 Task: Start in the project AgileCoast the sprint 'Feature Prioritization Sprint', with a duration of 1 week. Start in the project AgileCoast the sprint 'Feature Prioritization Sprint', with a duration of 3 weeks. Start in the project AgileCoast the sprint 'Feature Prioritization Sprint', with a duration of 2 weeks
Action: Mouse moved to (202, 59)
Screenshot: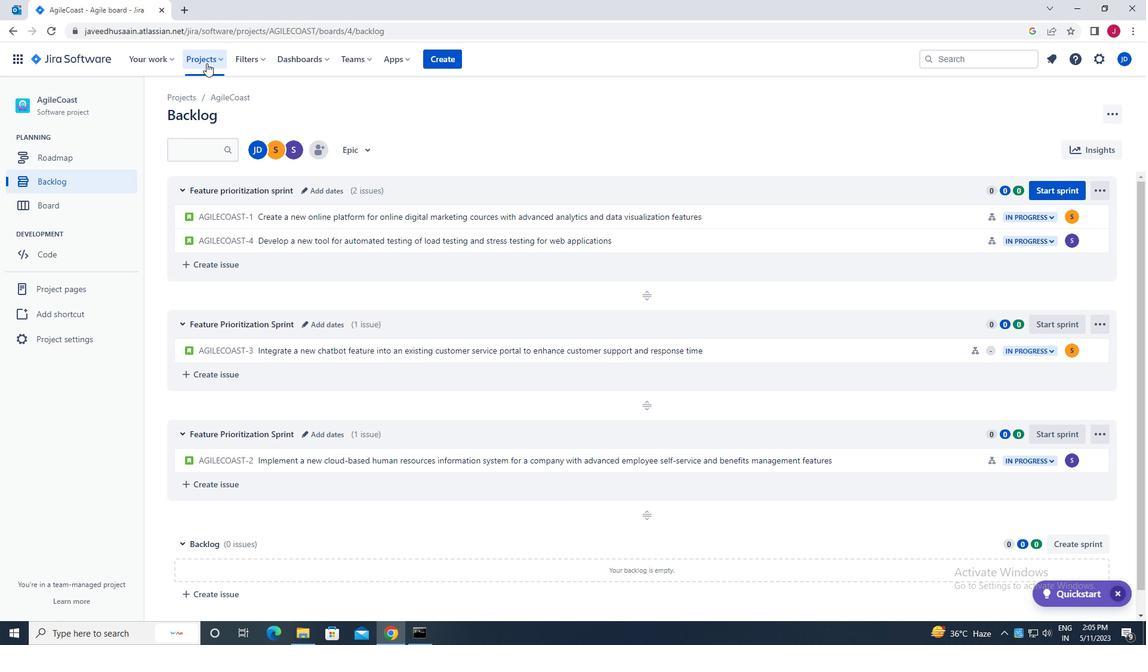
Action: Mouse pressed left at (202, 59)
Screenshot: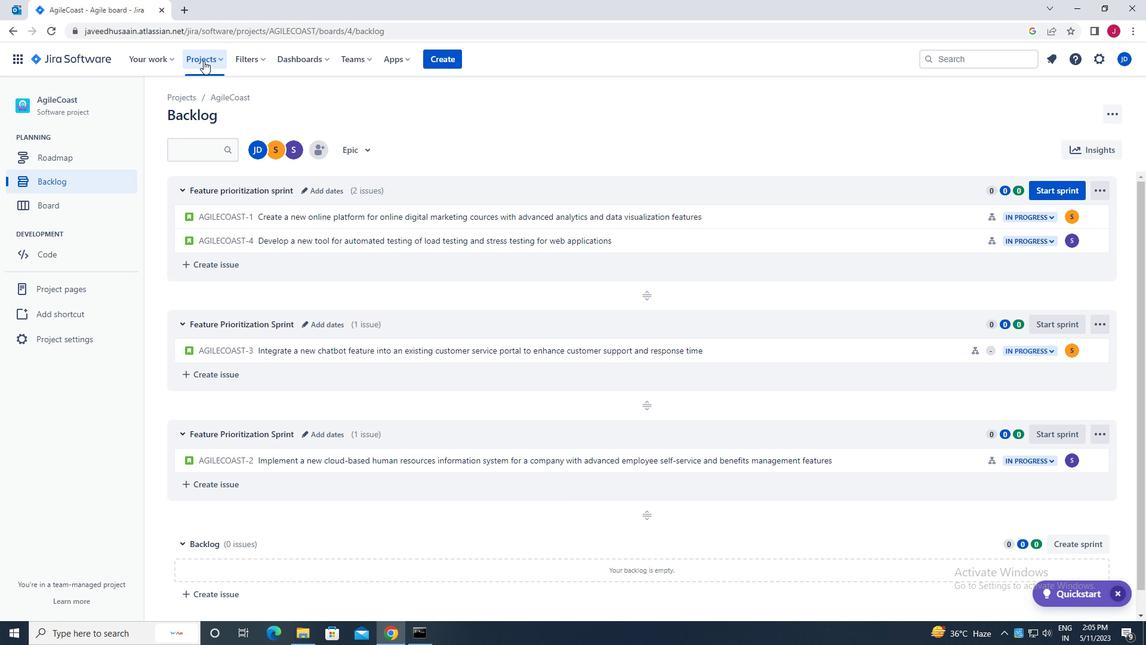 
Action: Mouse moved to (228, 108)
Screenshot: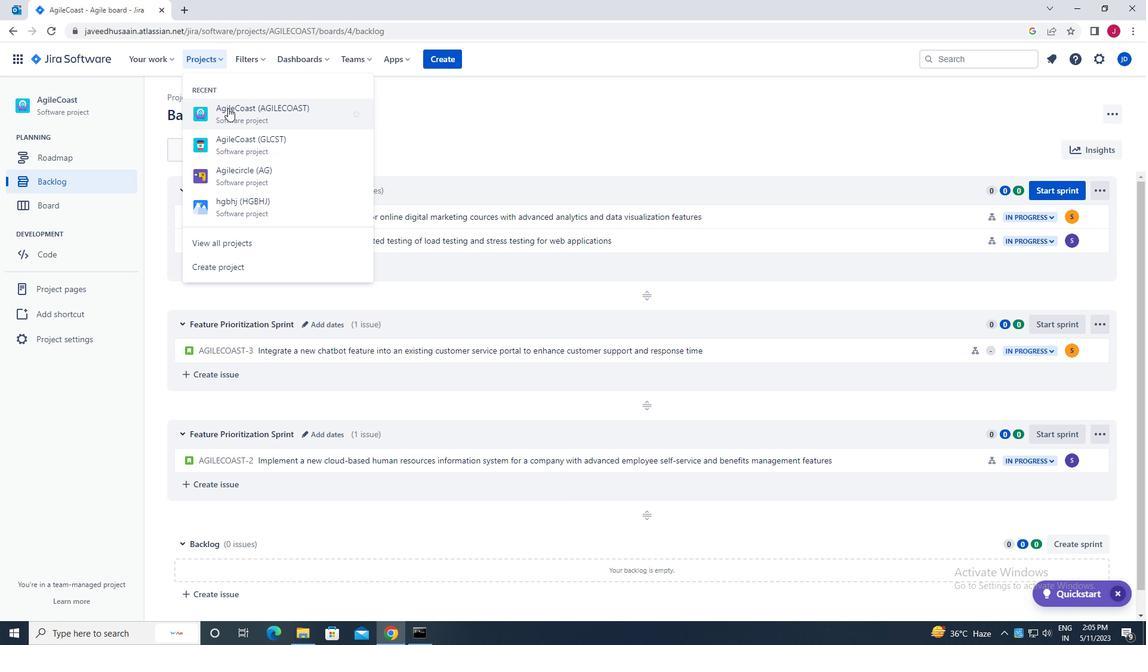 
Action: Mouse pressed left at (228, 108)
Screenshot: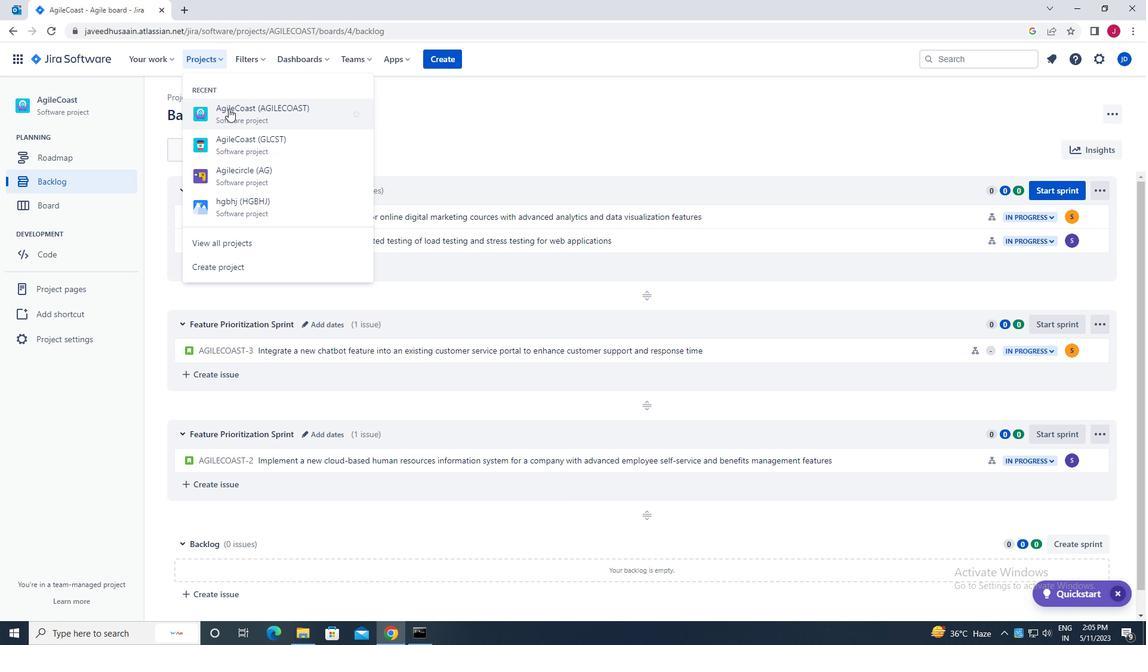 
Action: Mouse moved to (80, 183)
Screenshot: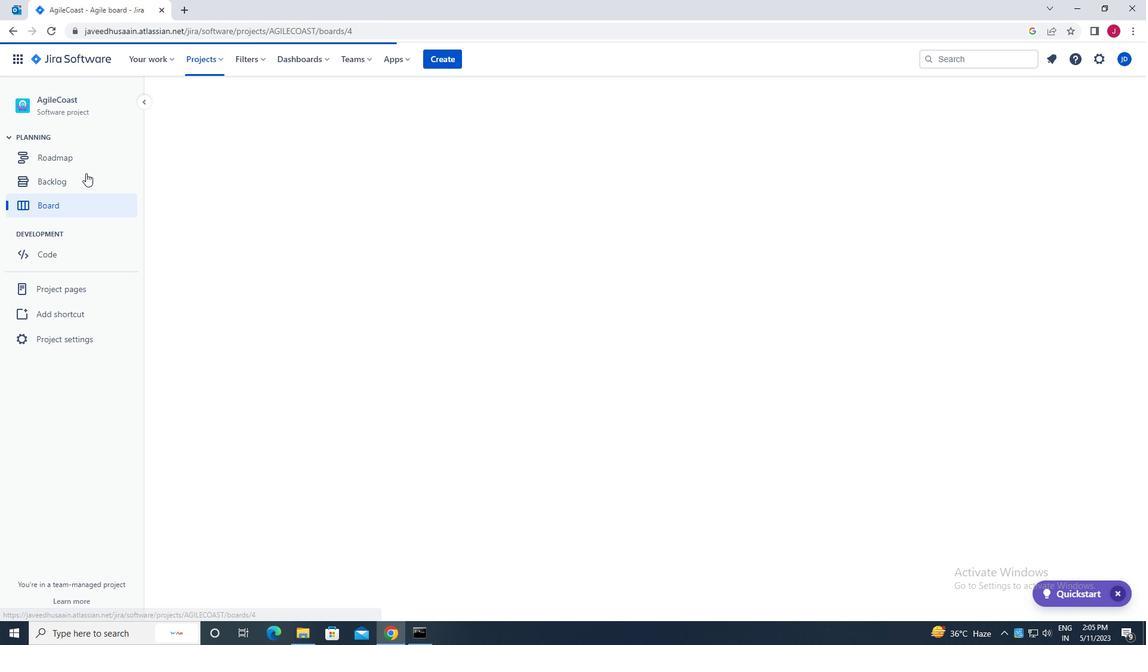 
Action: Mouse pressed left at (80, 183)
Screenshot: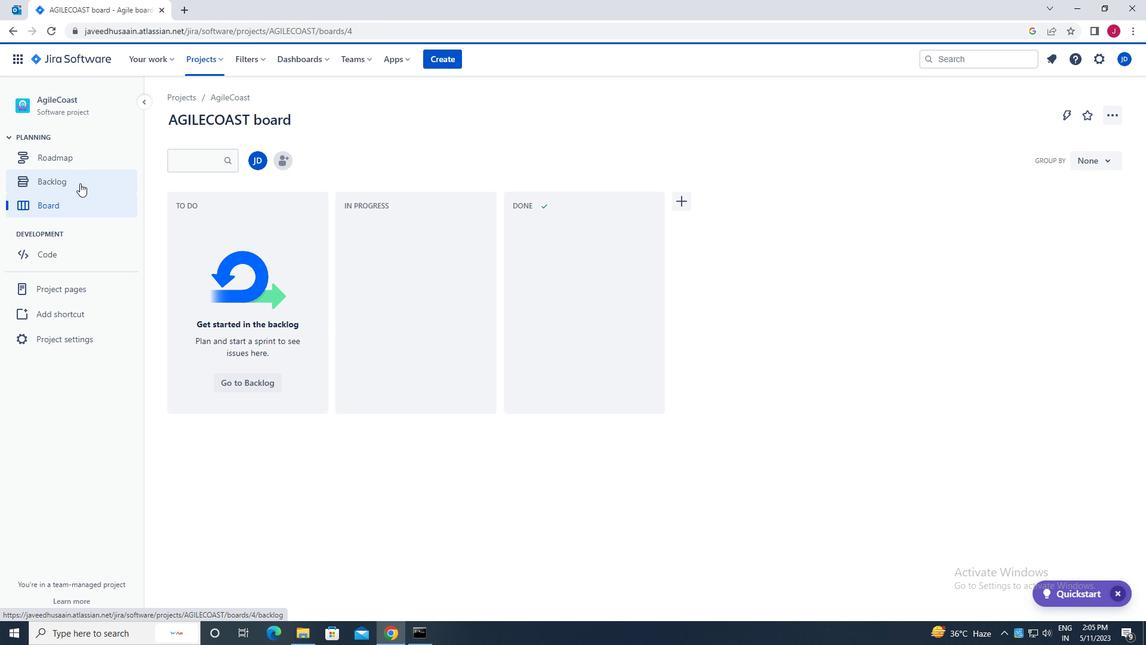 
Action: Mouse moved to (1101, 192)
Screenshot: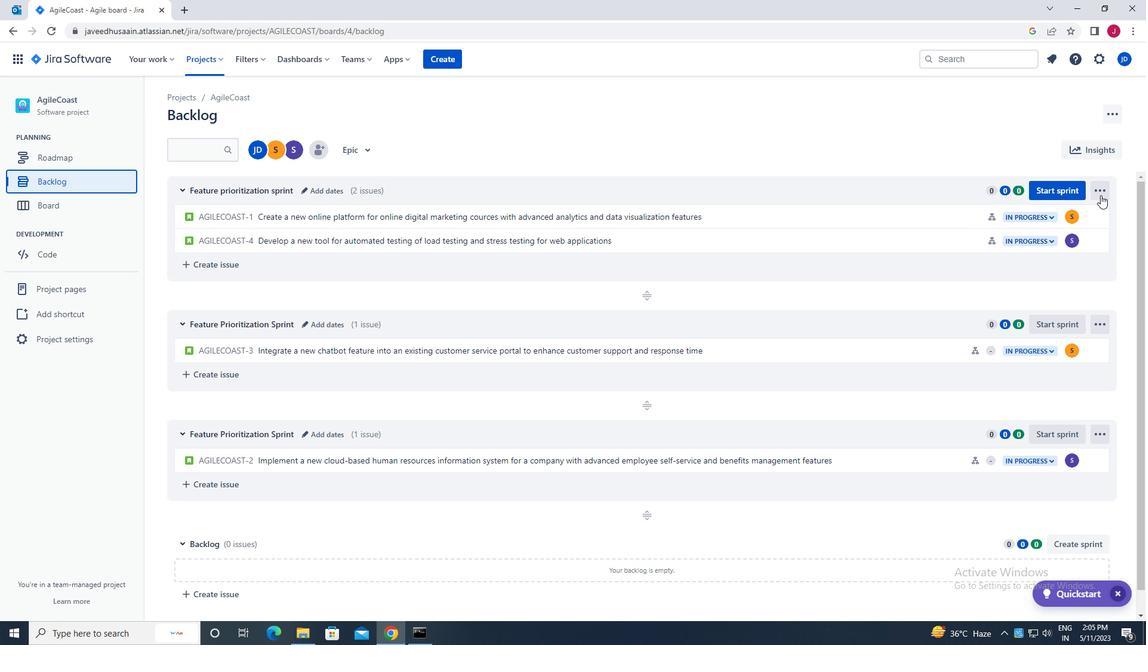 
Action: Mouse pressed left at (1101, 192)
Screenshot: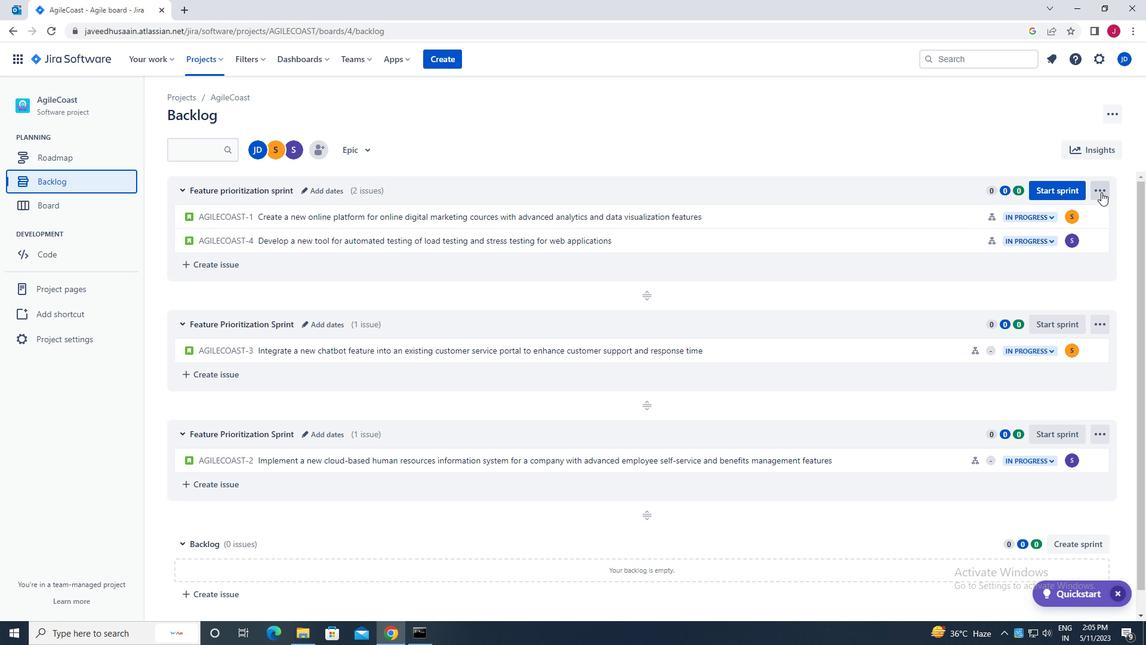 
Action: Mouse moved to (1057, 238)
Screenshot: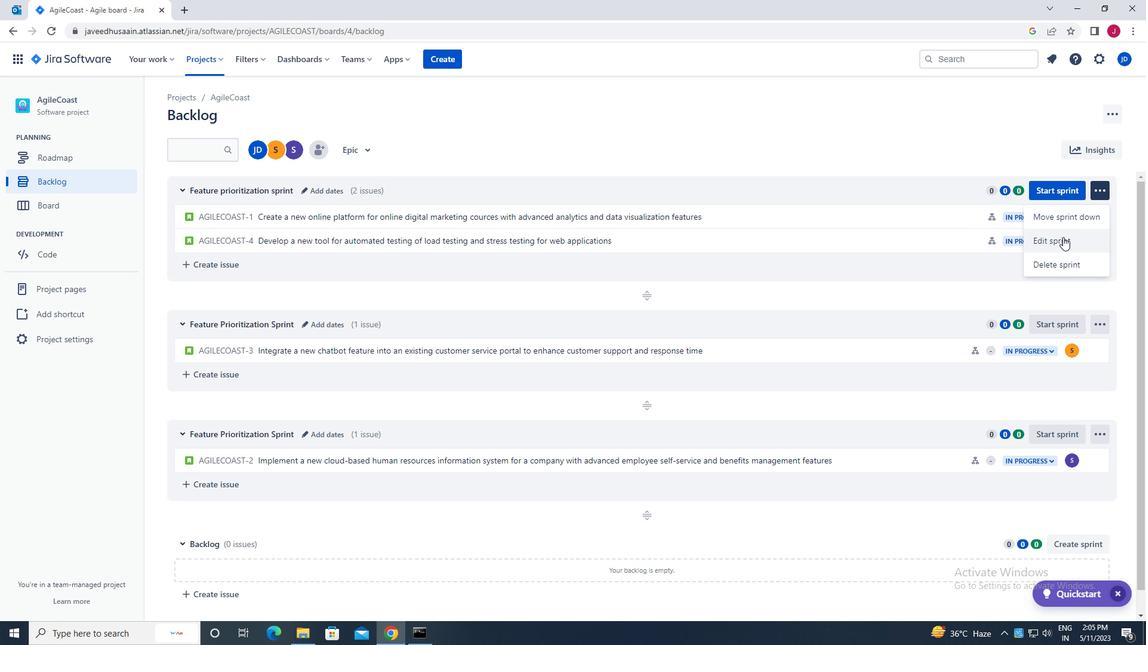 
Action: Mouse pressed left at (1057, 238)
Screenshot: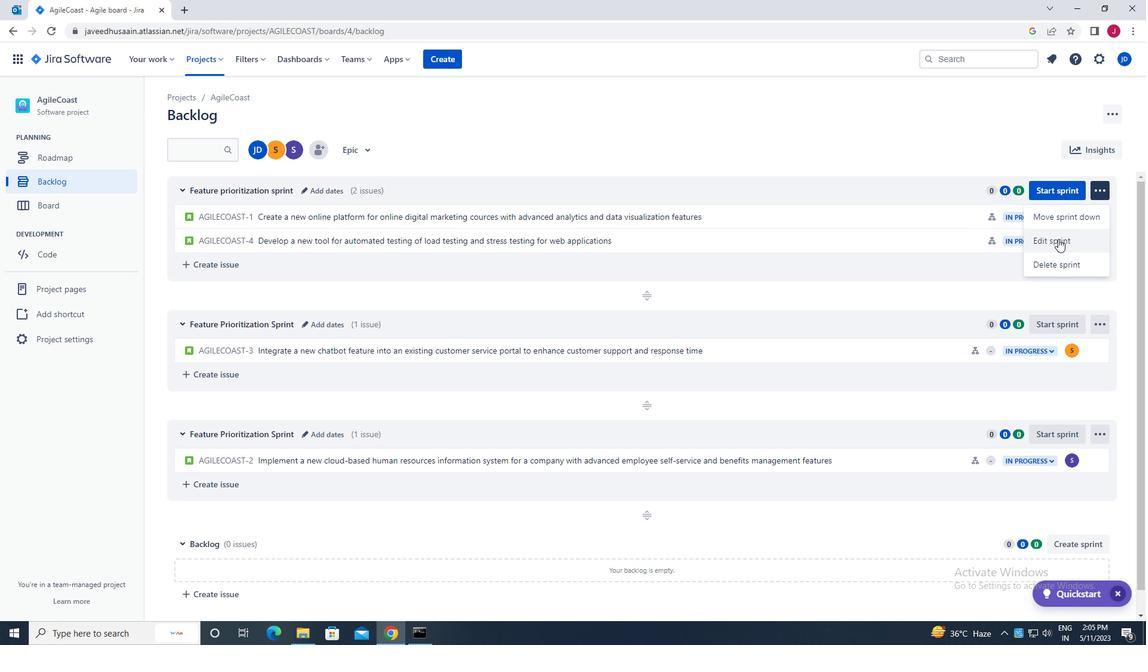
Action: Mouse moved to (471, 191)
Screenshot: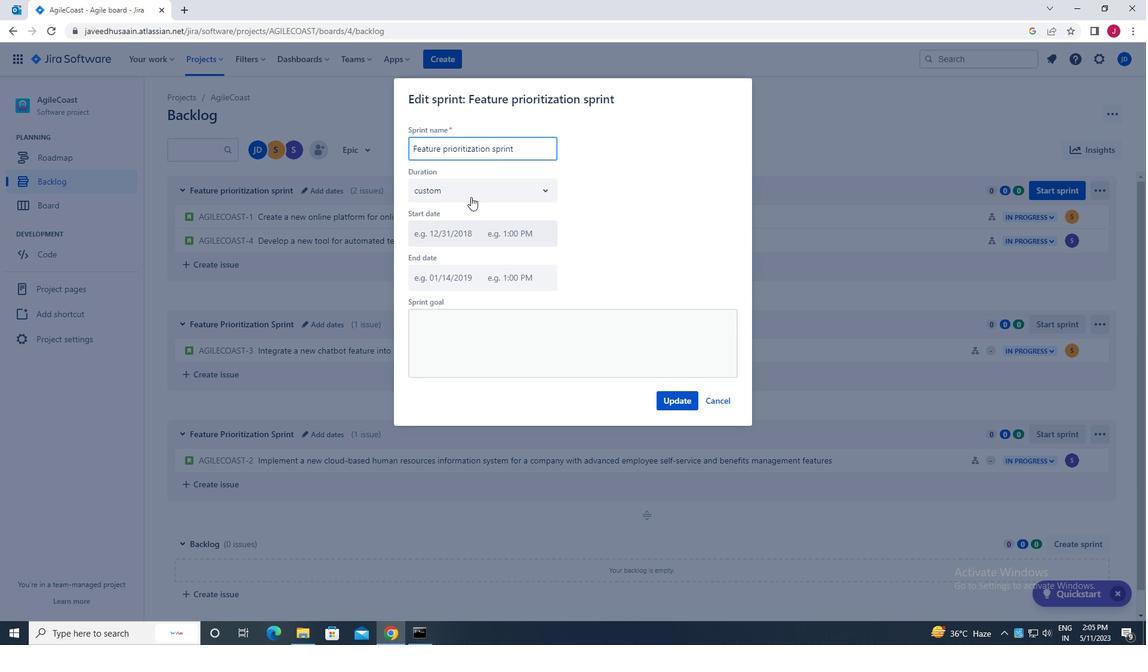 
Action: Mouse pressed left at (471, 191)
Screenshot: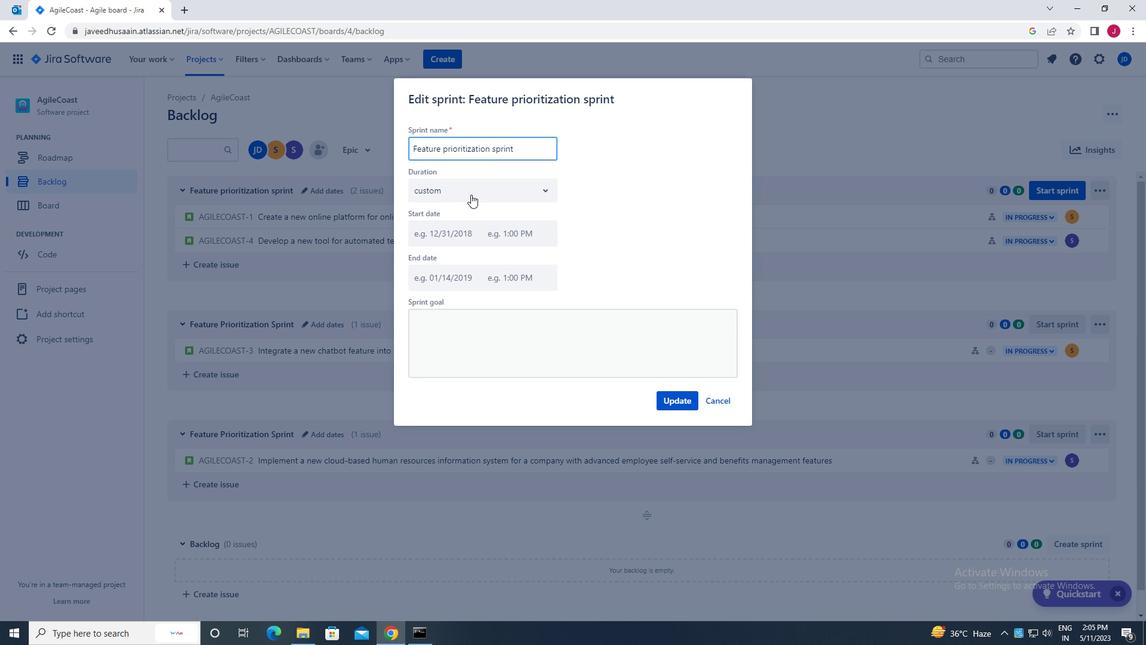 
Action: Mouse moved to (473, 222)
Screenshot: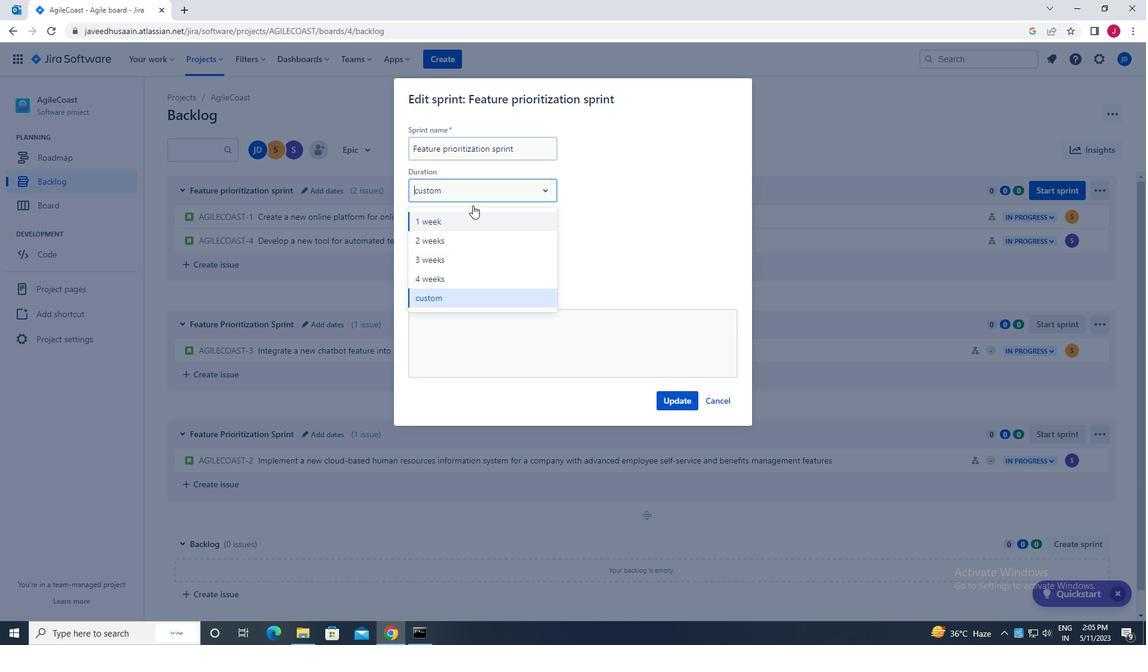 
Action: Mouse pressed left at (473, 222)
Screenshot: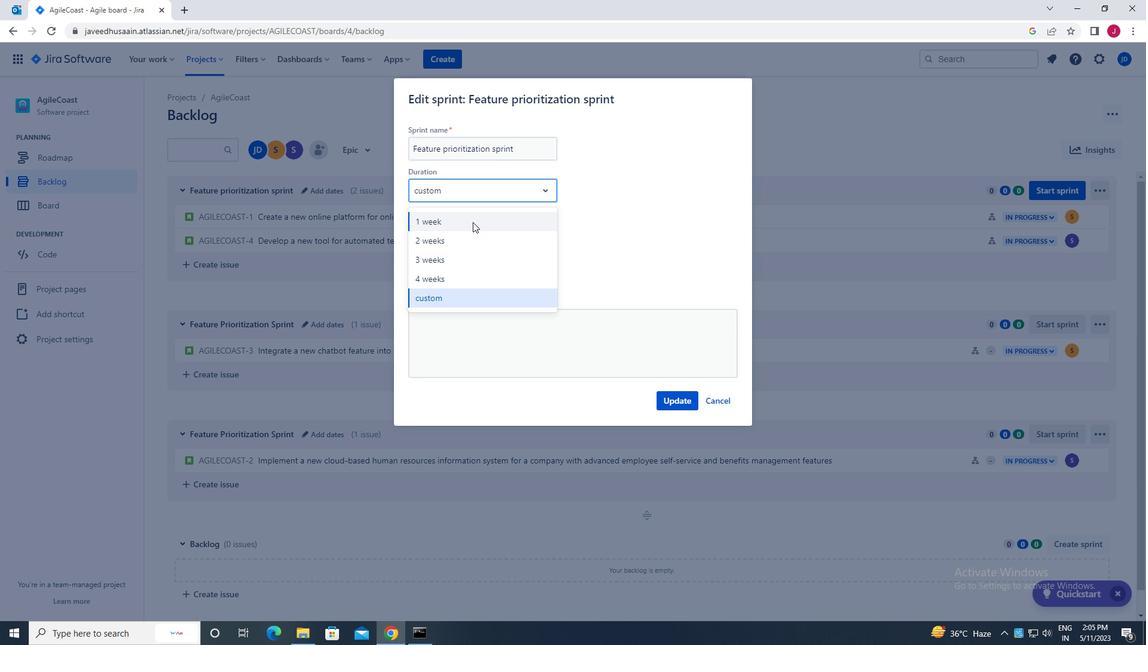 
Action: Mouse moved to (685, 401)
Screenshot: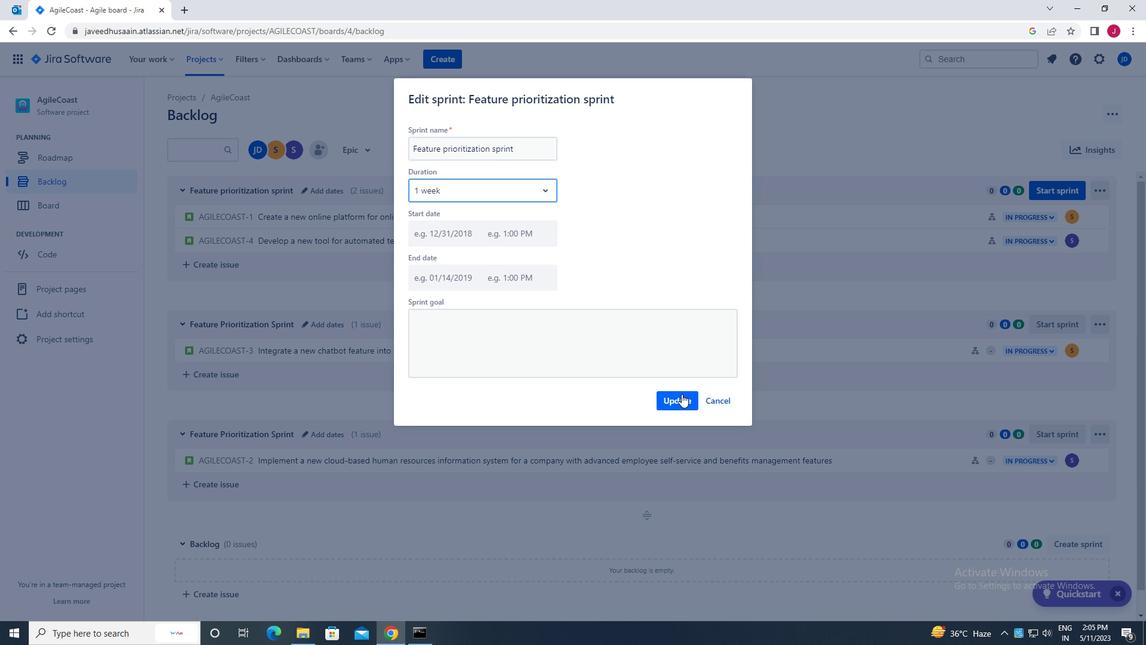 
Action: Mouse pressed left at (685, 401)
Screenshot: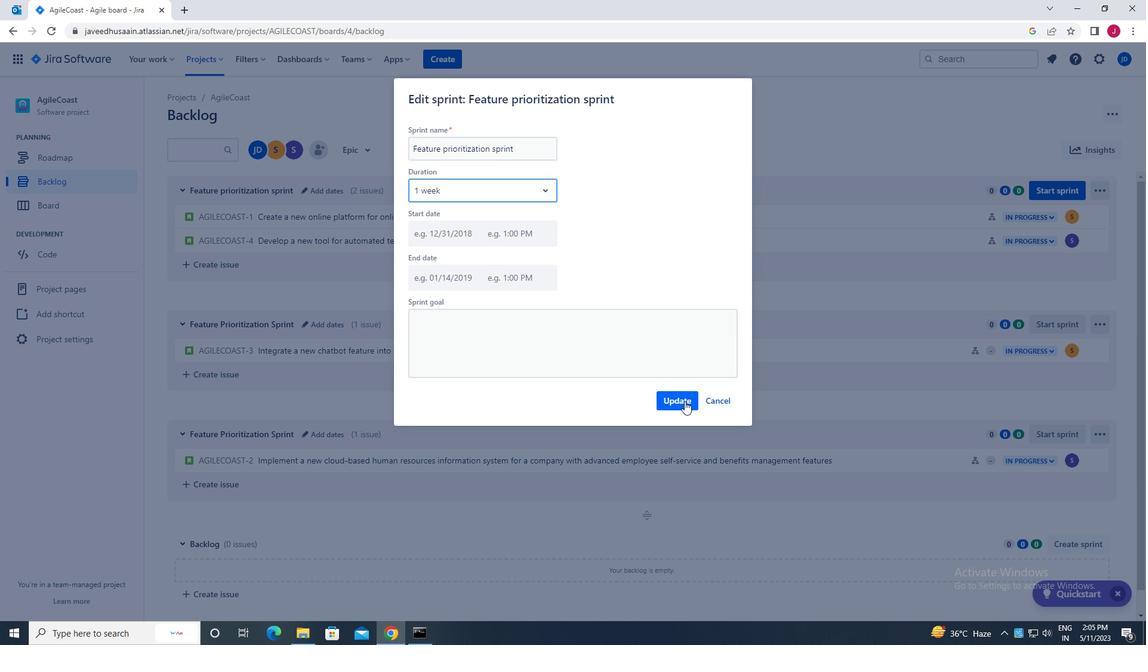 
Action: Mouse moved to (1053, 192)
Screenshot: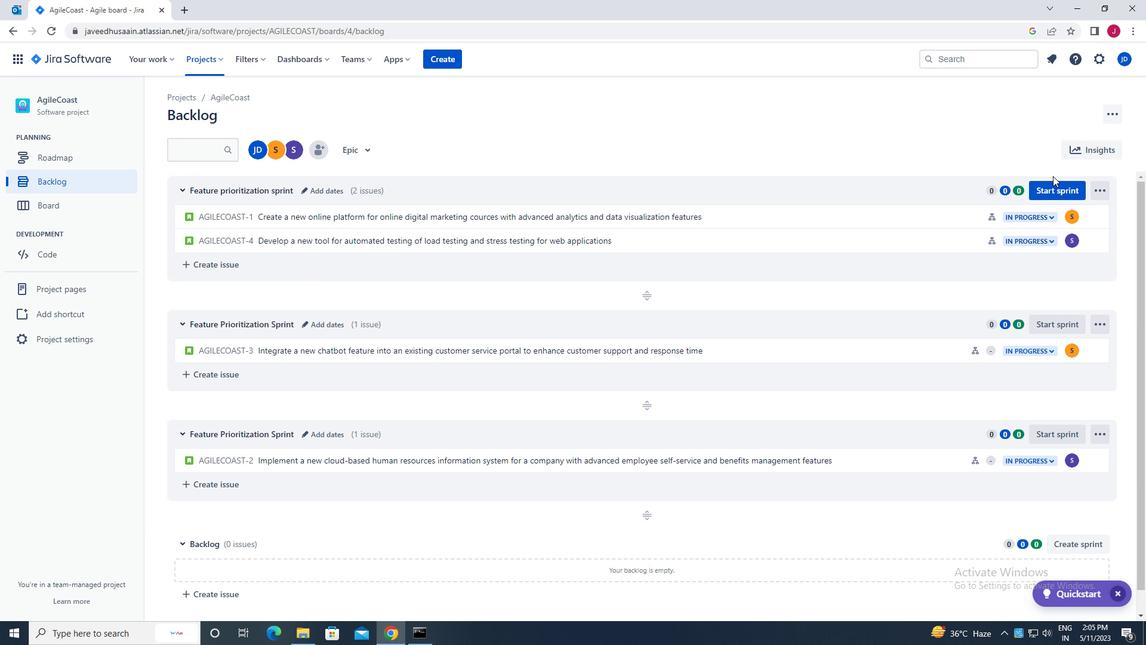 
Action: Mouse pressed left at (1053, 192)
Screenshot: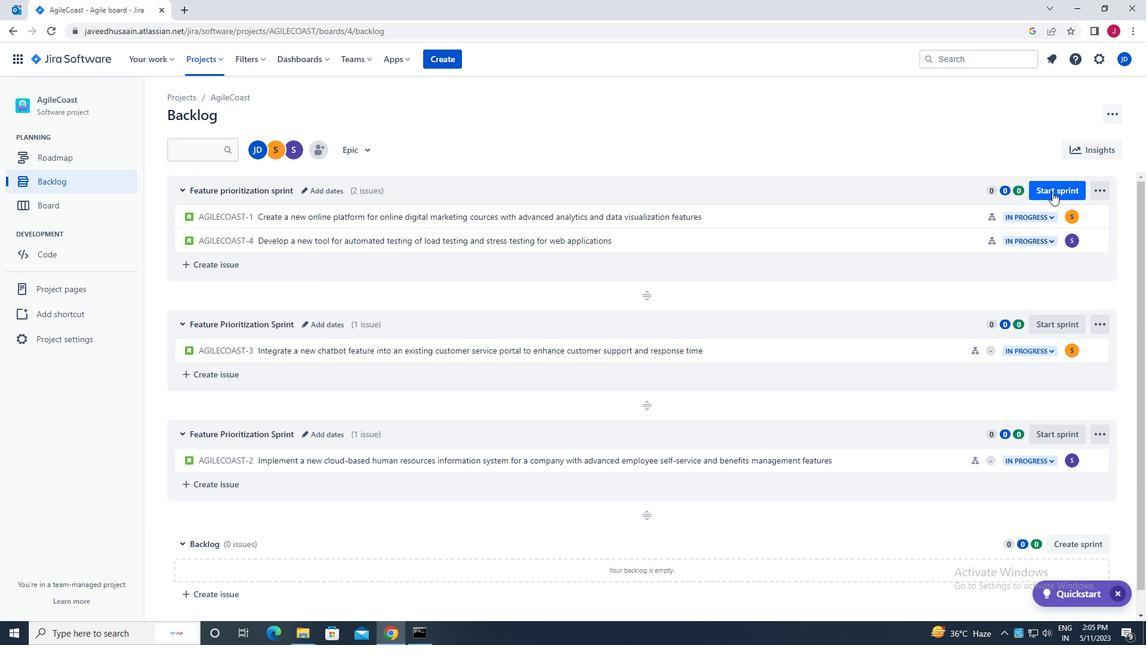
Action: Mouse moved to (677, 419)
Screenshot: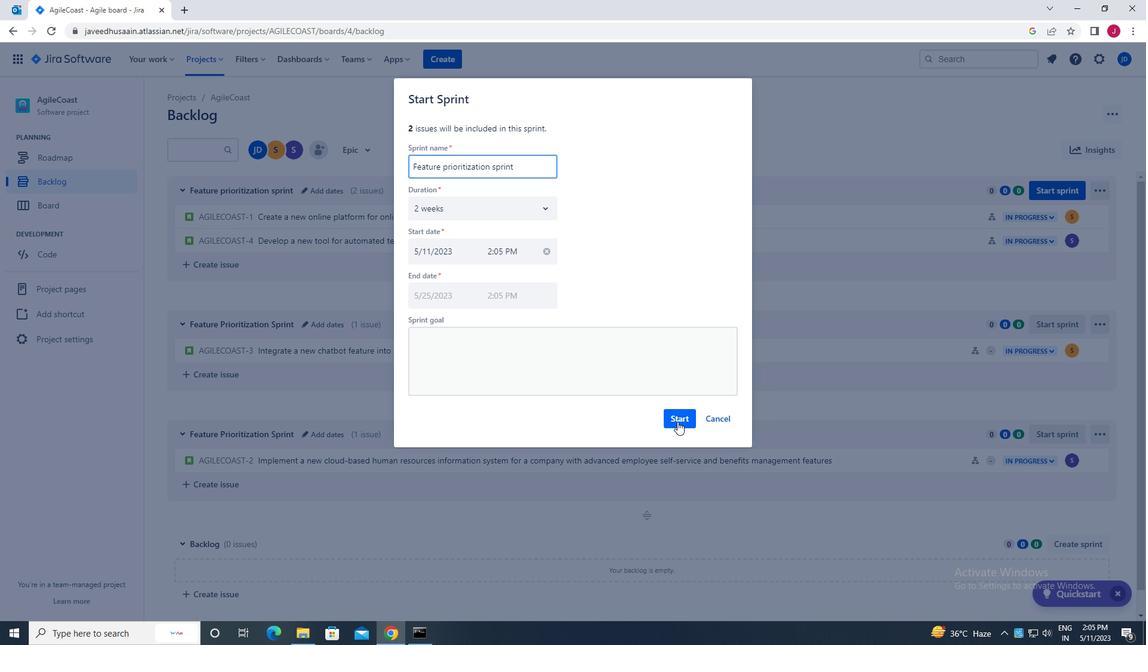 
Action: Mouse pressed left at (677, 419)
Screenshot: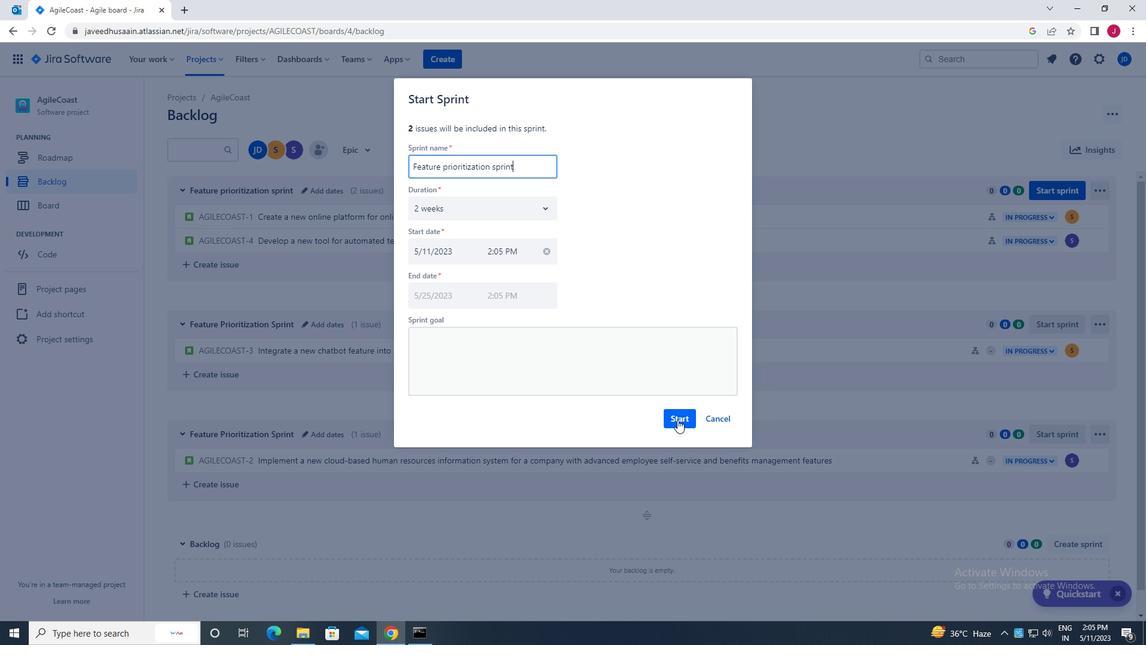 
Action: Mouse moved to (77, 181)
Screenshot: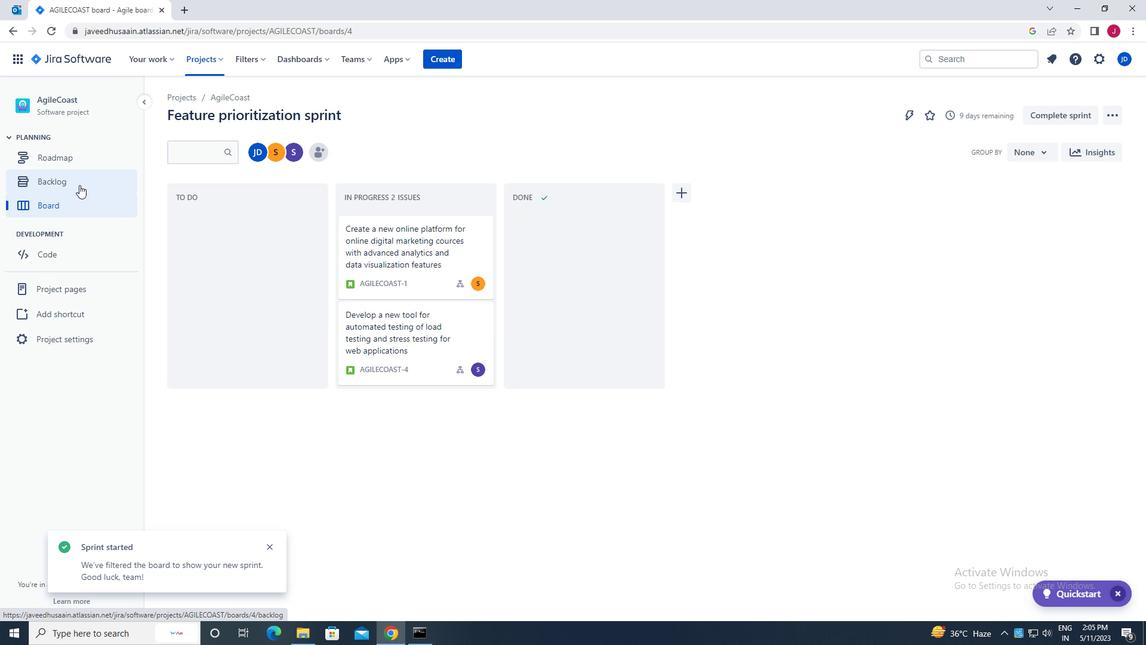 
Action: Mouse pressed left at (77, 181)
Screenshot: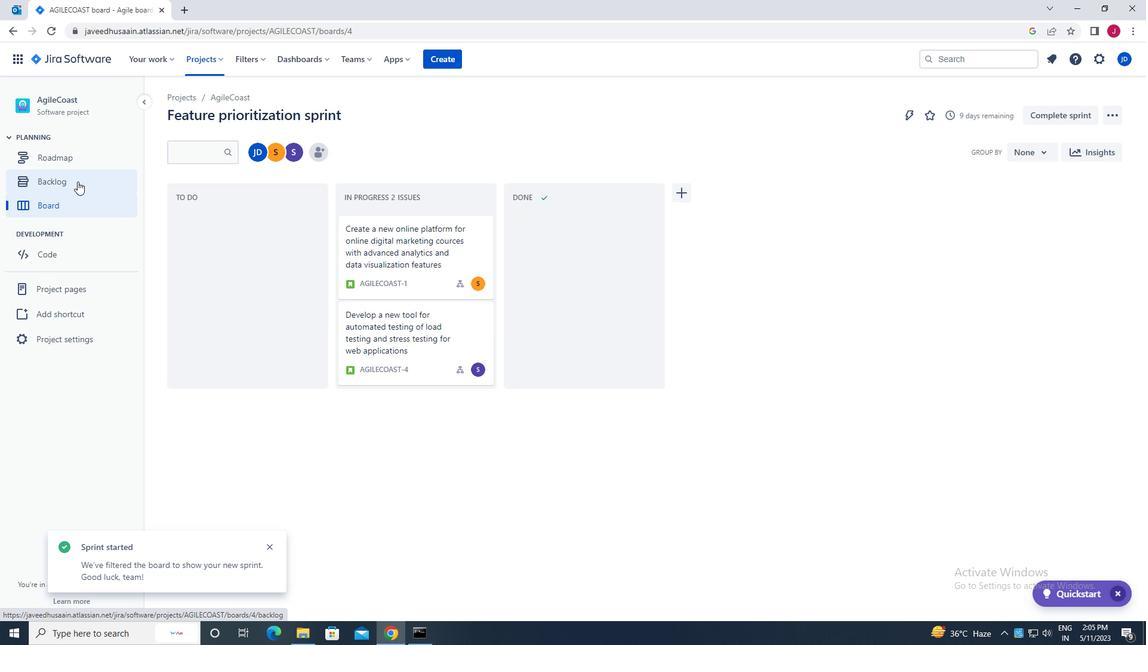 
Action: Mouse moved to (1099, 320)
Screenshot: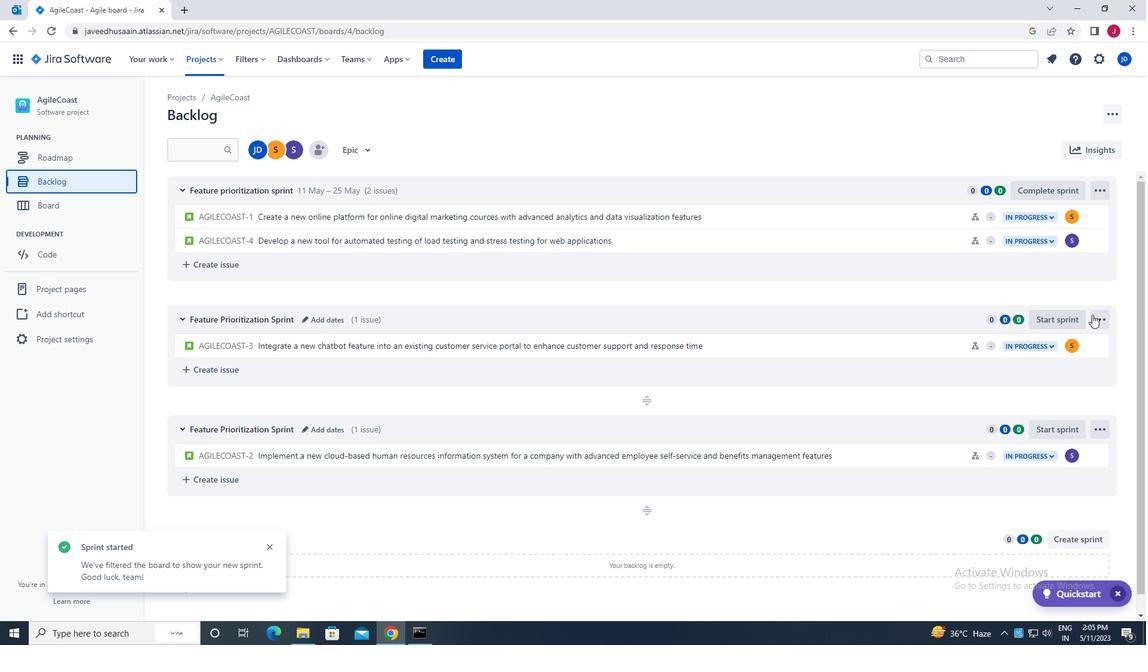 
Action: Mouse pressed left at (1099, 320)
Screenshot: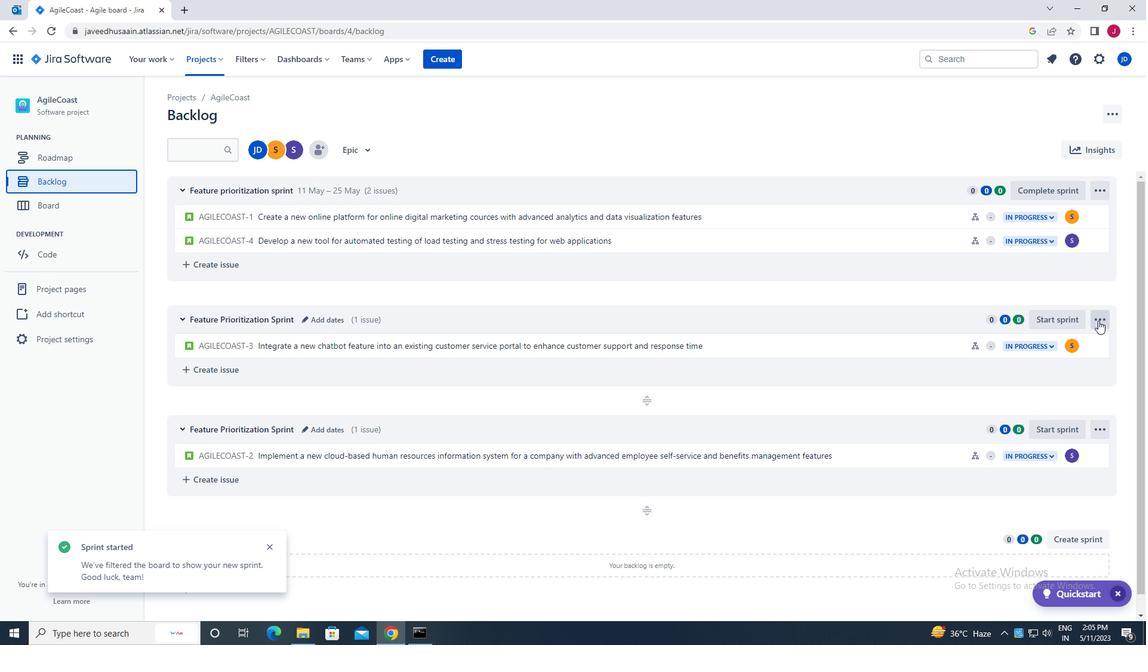 
Action: Mouse moved to (1050, 367)
Screenshot: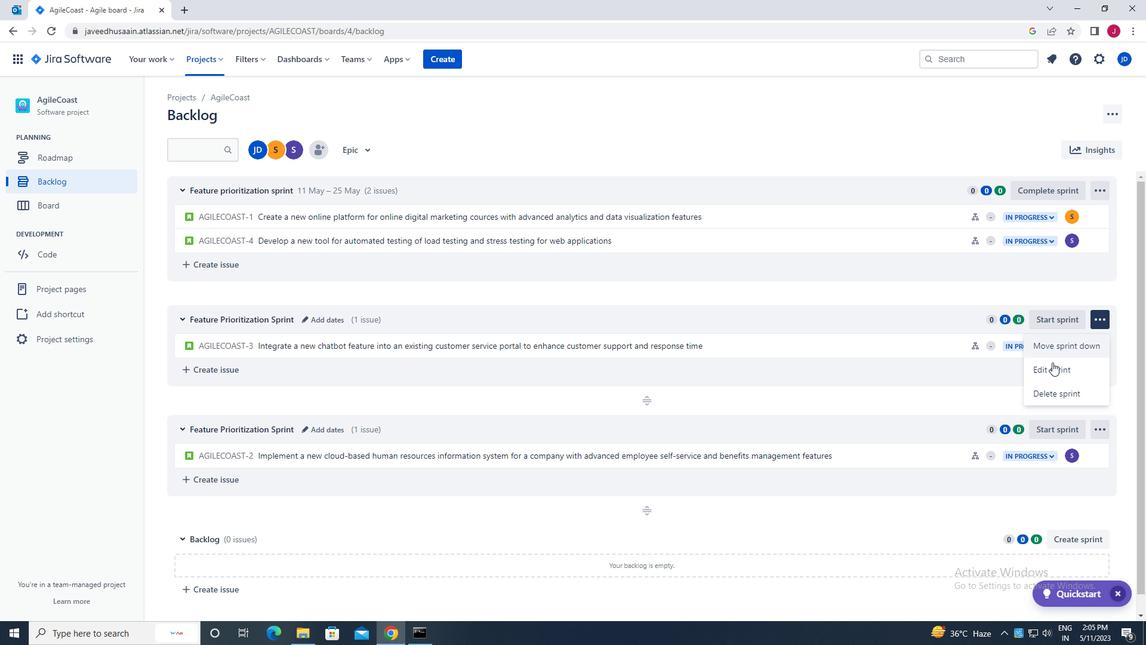 
Action: Mouse pressed left at (1050, 367)
Screenshot: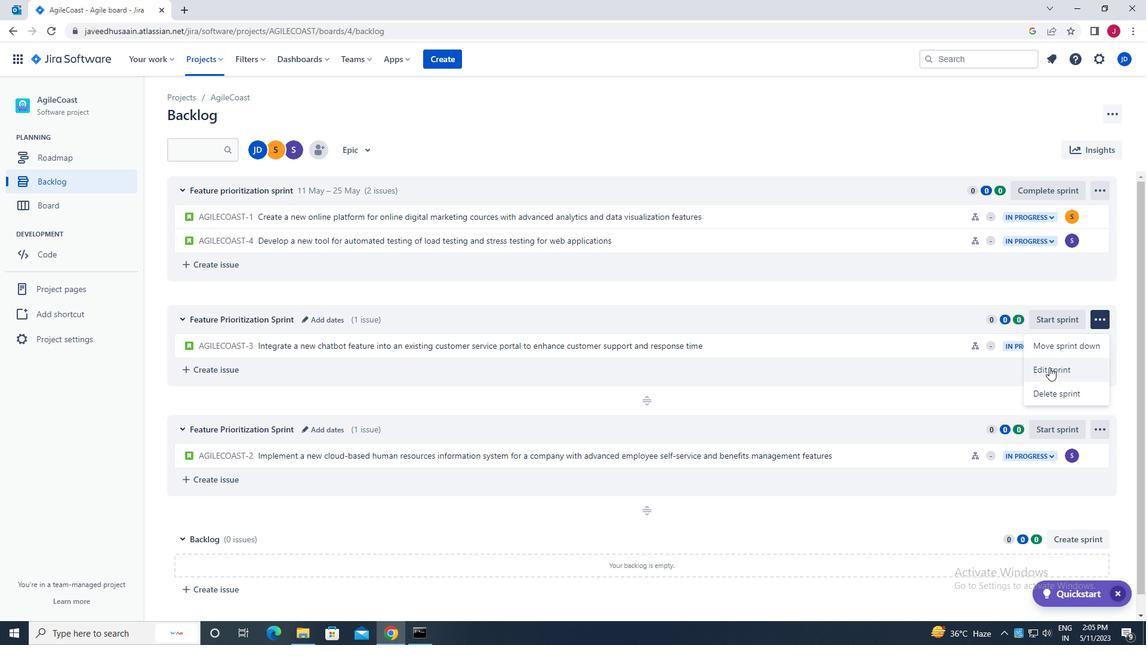 
Action: Mouse moved to (481, 191)
Screenshot: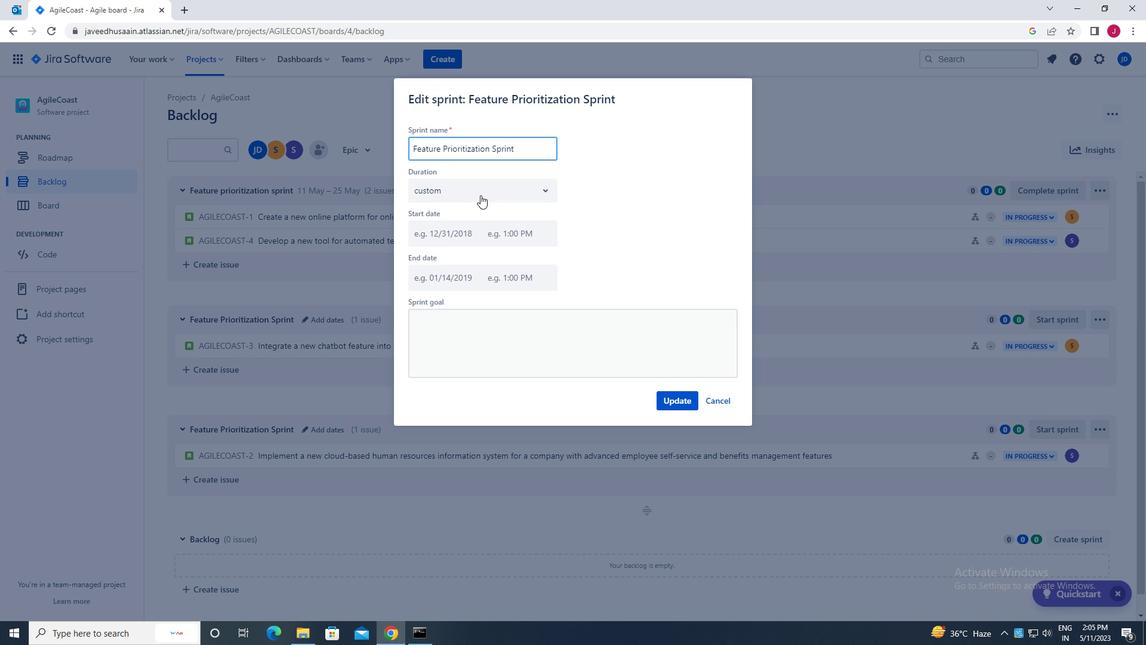 
Action: Mouse pressed left at (481, 191)
Screenshot: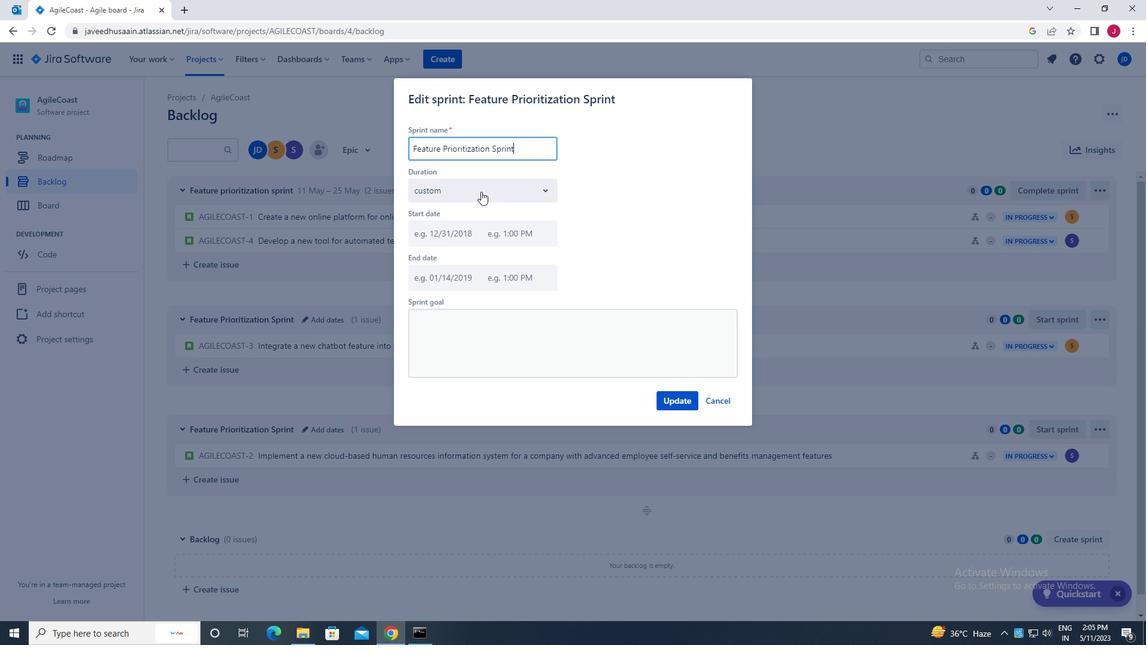 
Action: Mouse moved to (455, 262)
Screenshot: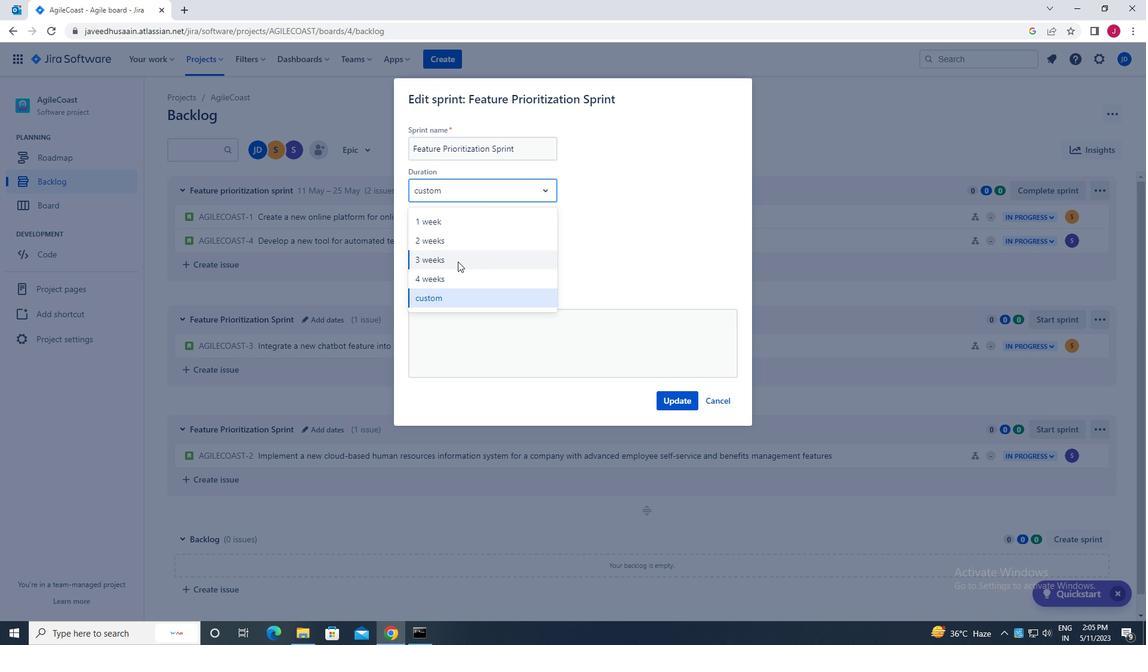 
Action: Mouse pressed left at (455, 262)
Screenshot: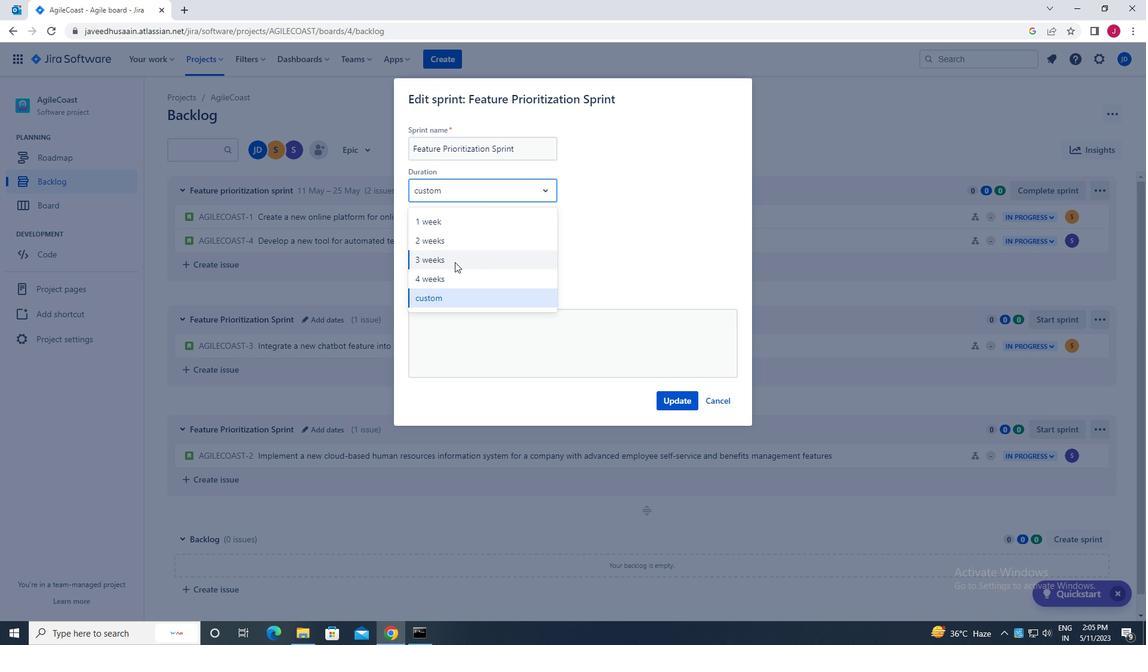 
Action: Mouse moved to (683, 400)
Screenshot: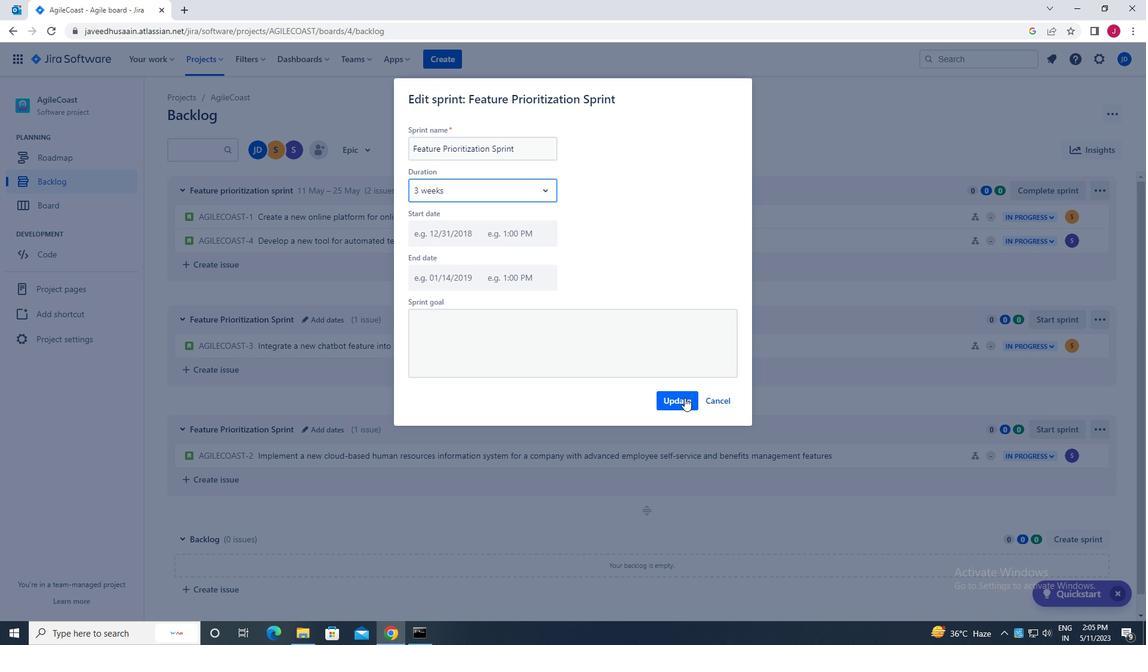 
Action: Mouse pressed left at (683, 400)
Screenshot: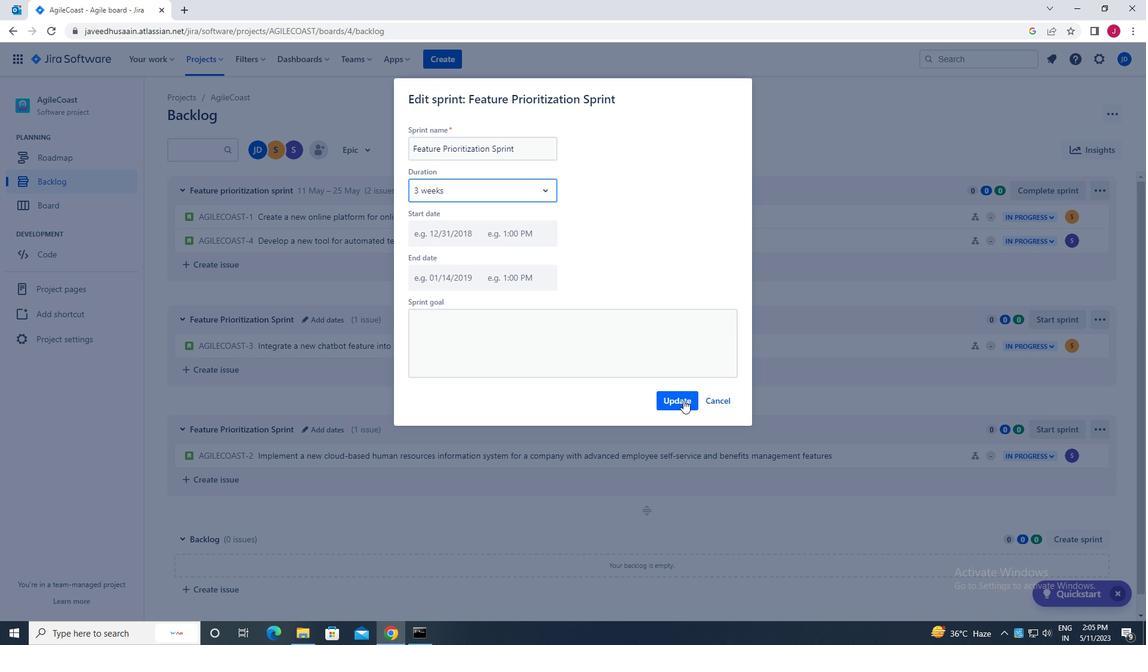 
Action: Mouse moved to (1050, 318)
Screenshot: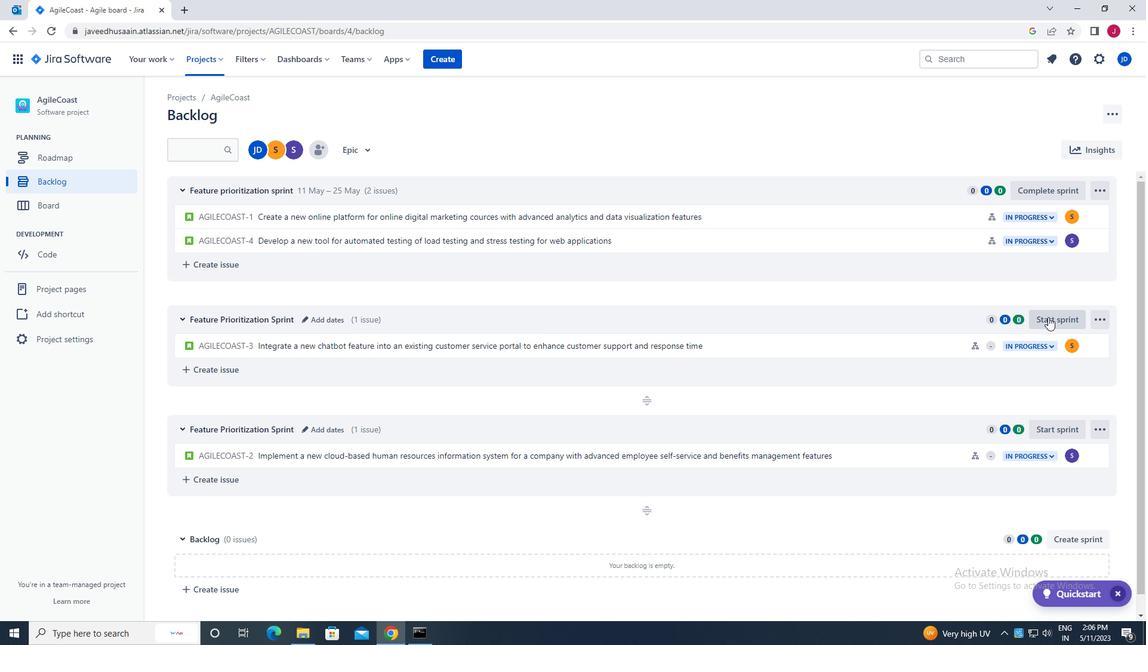 
Action: Mouse pressed left at (1050, 318)
Screenshot: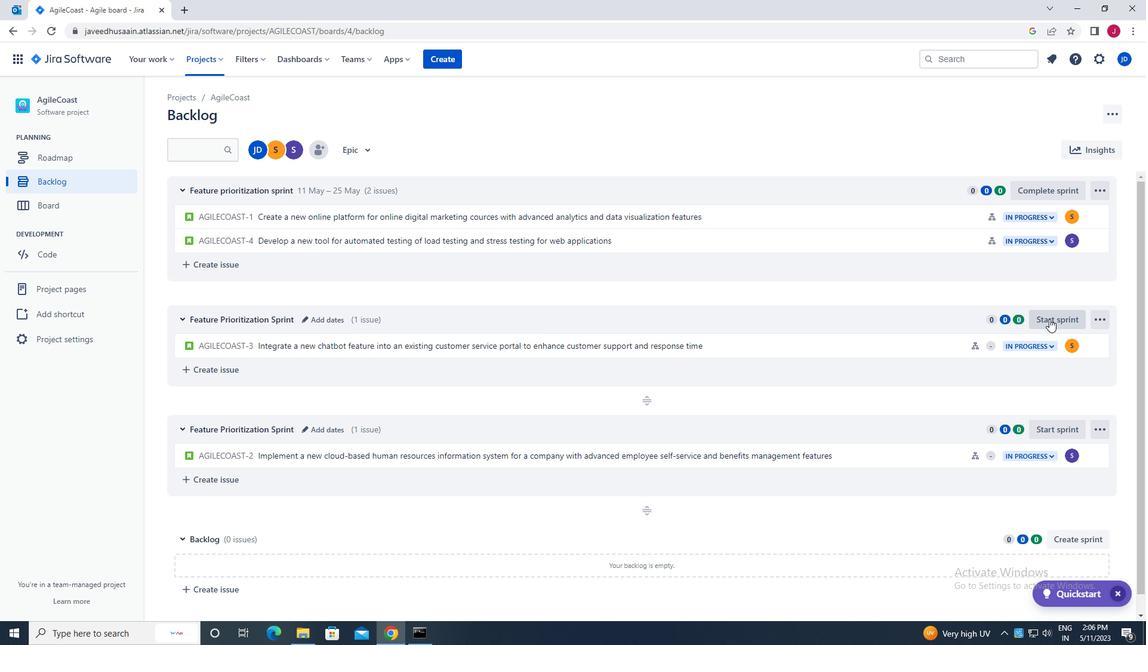
Action: Mouse moved to (682, 418)
Screenshot: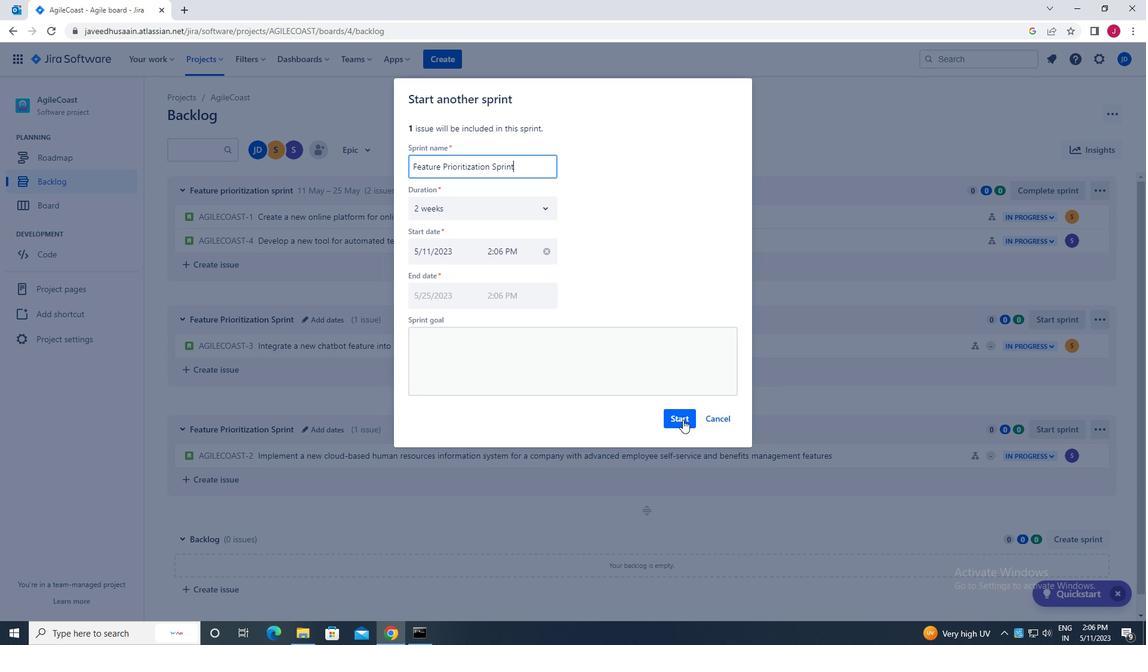 
Action: Mouse pressed left at (682, 418)
Screenshot: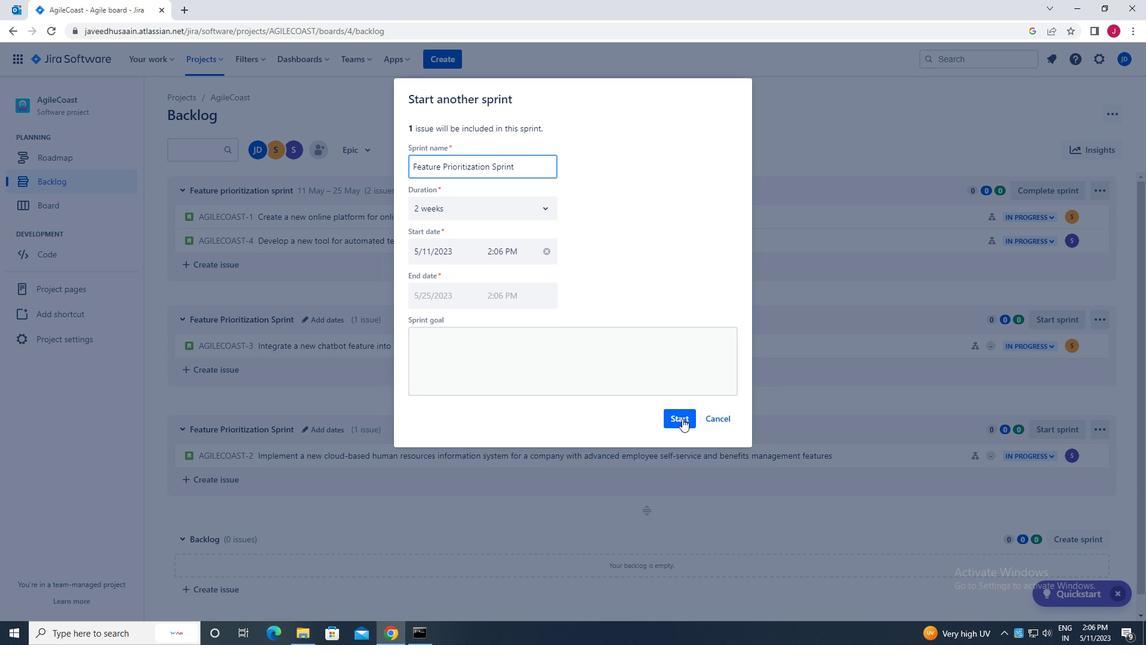 
Action: Mouse moved to (57, 182)
Screenshot: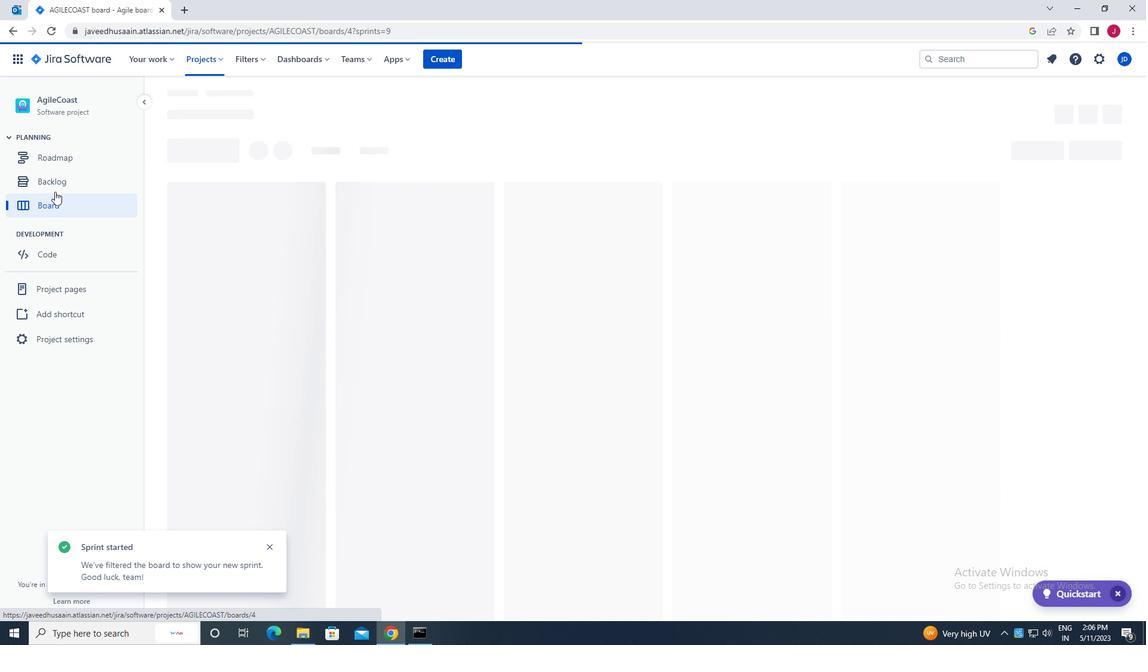
Action: Mouse pressed left at (57, 182)
Screenshot: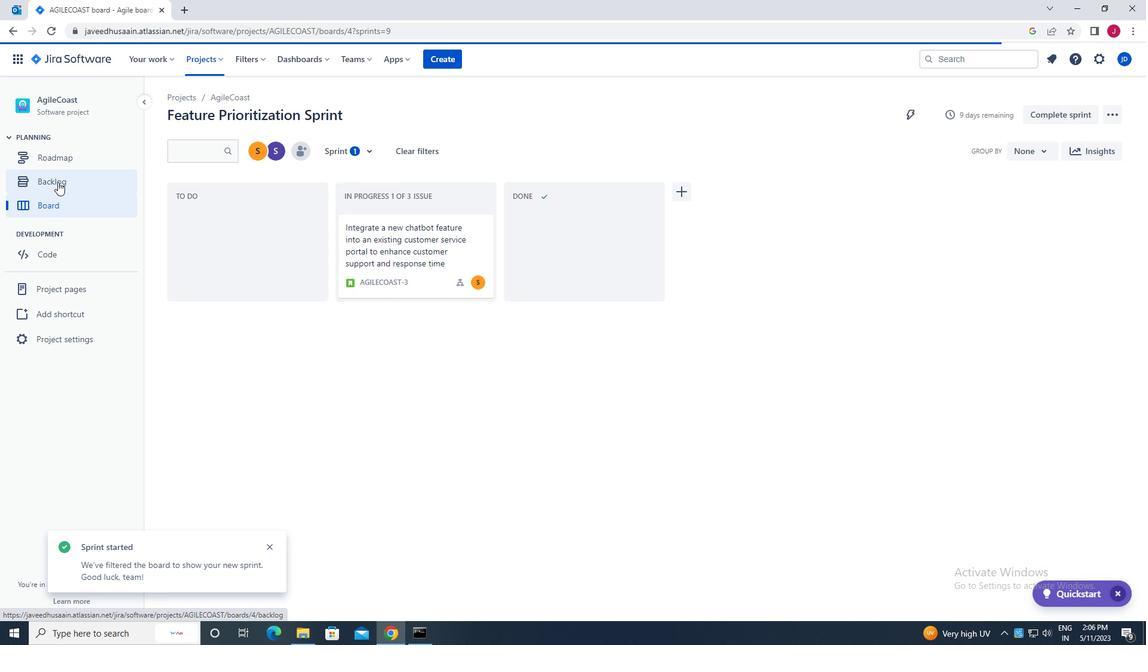 
Action: Mouse moved to (1101, 426)
Screenshot: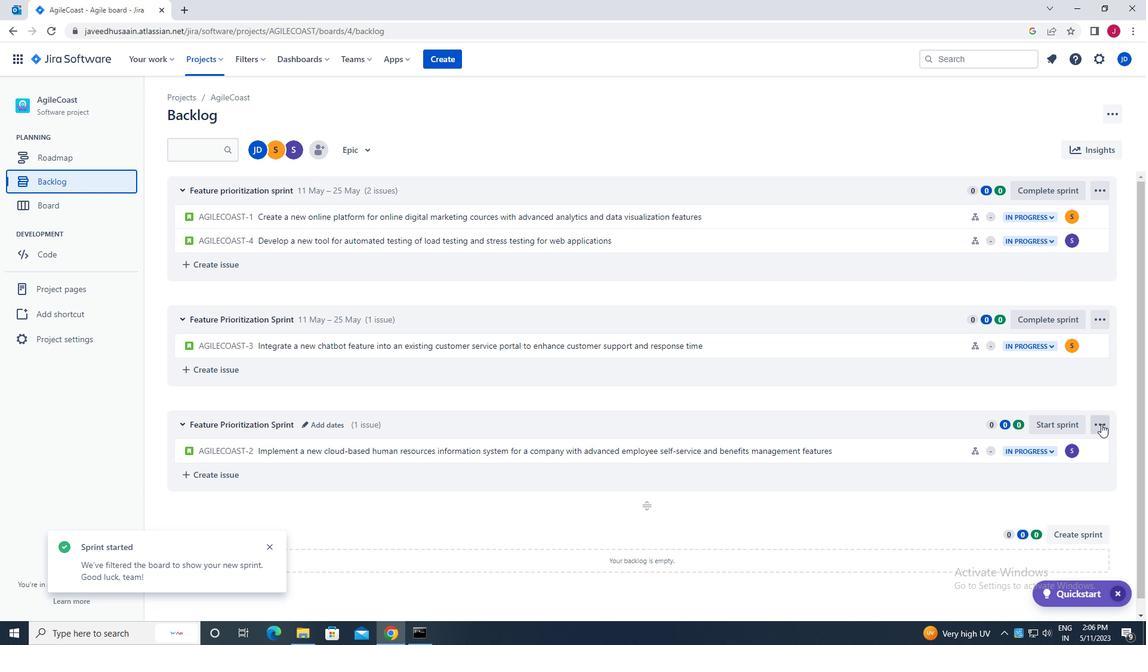 
Action: Mouse pressed left at (1101, 426)
Screenshot: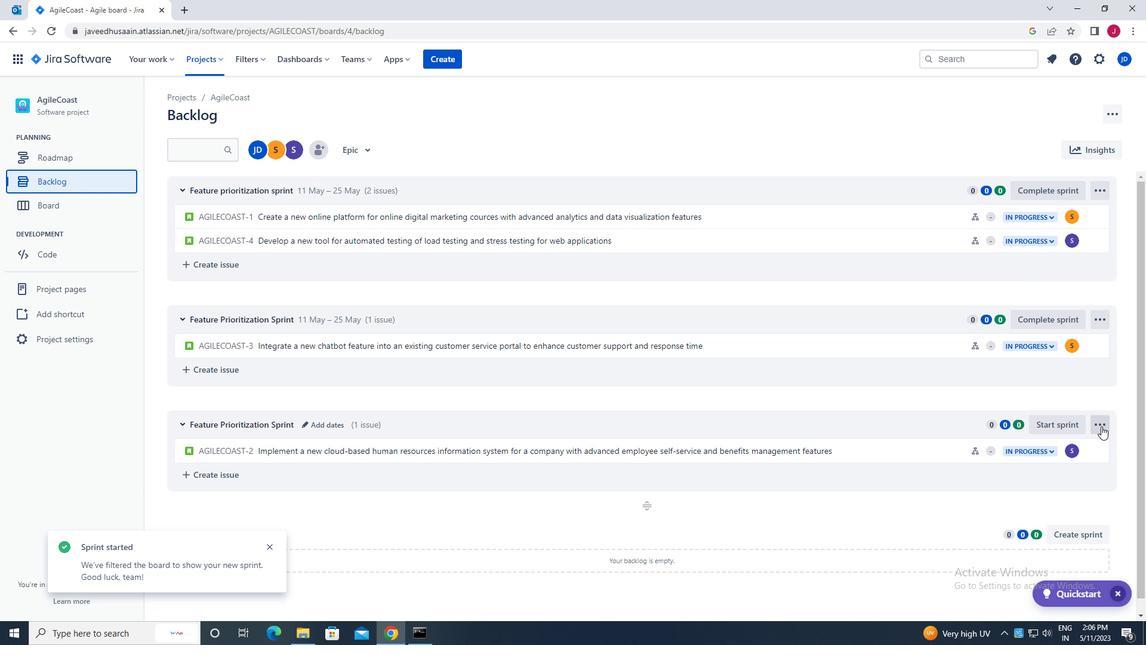 
Action: Mouse moved to (1065, 449)
Screenshot: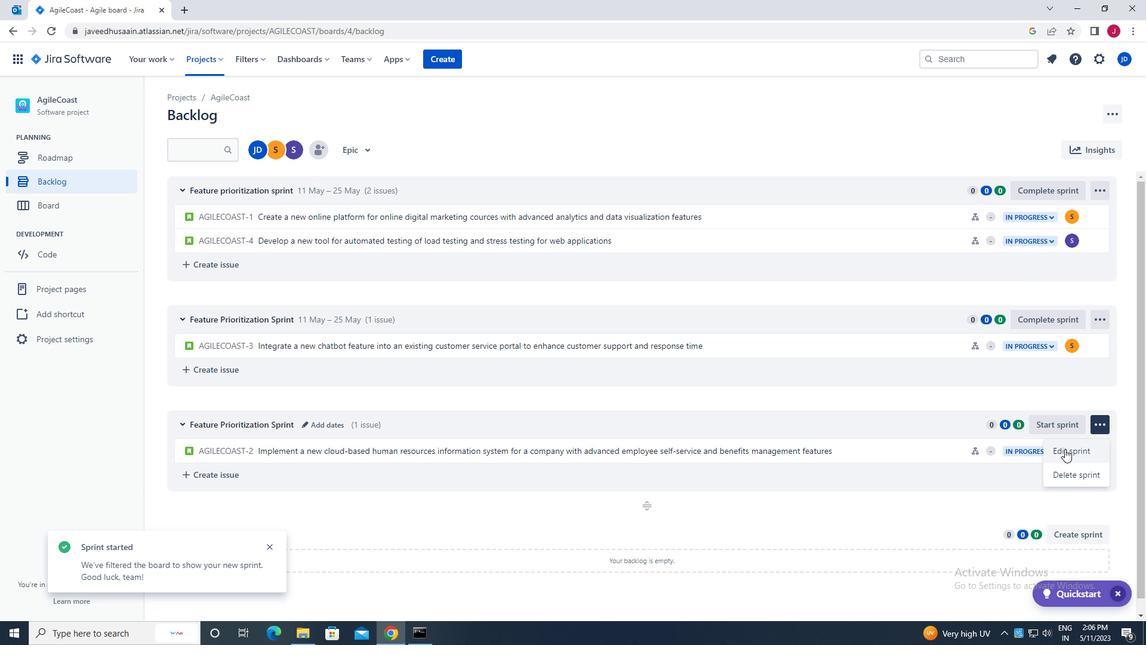 
Action: Mouse pressed left at (1065, 449)
Screenshot: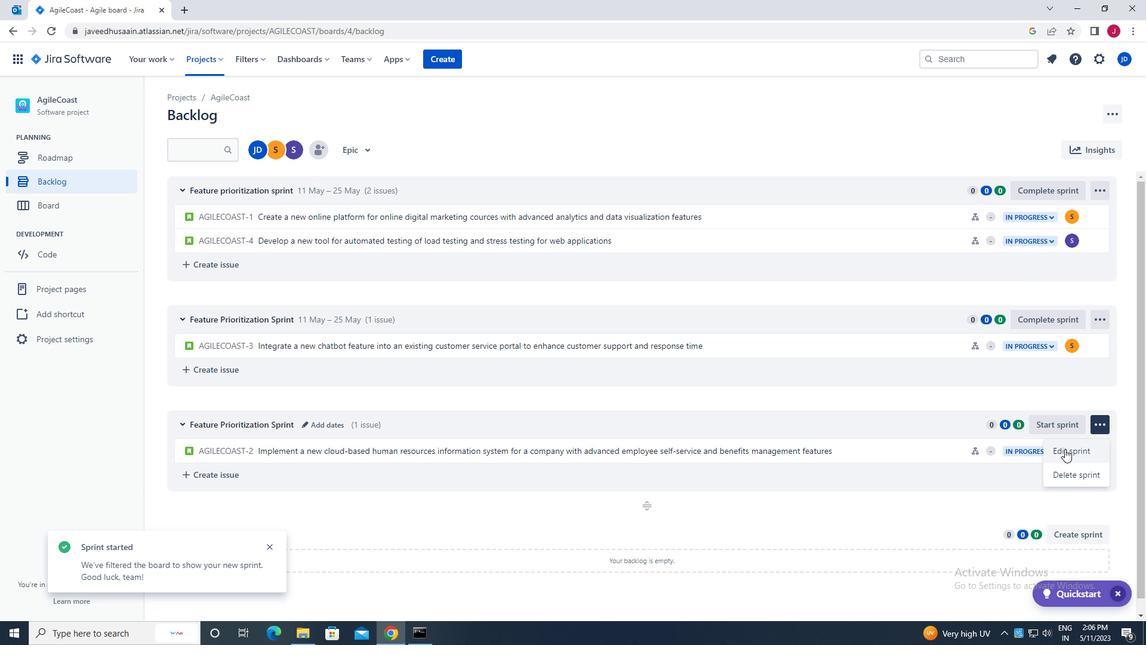
Action: Mouse moved to (476, 195)
Screenshot: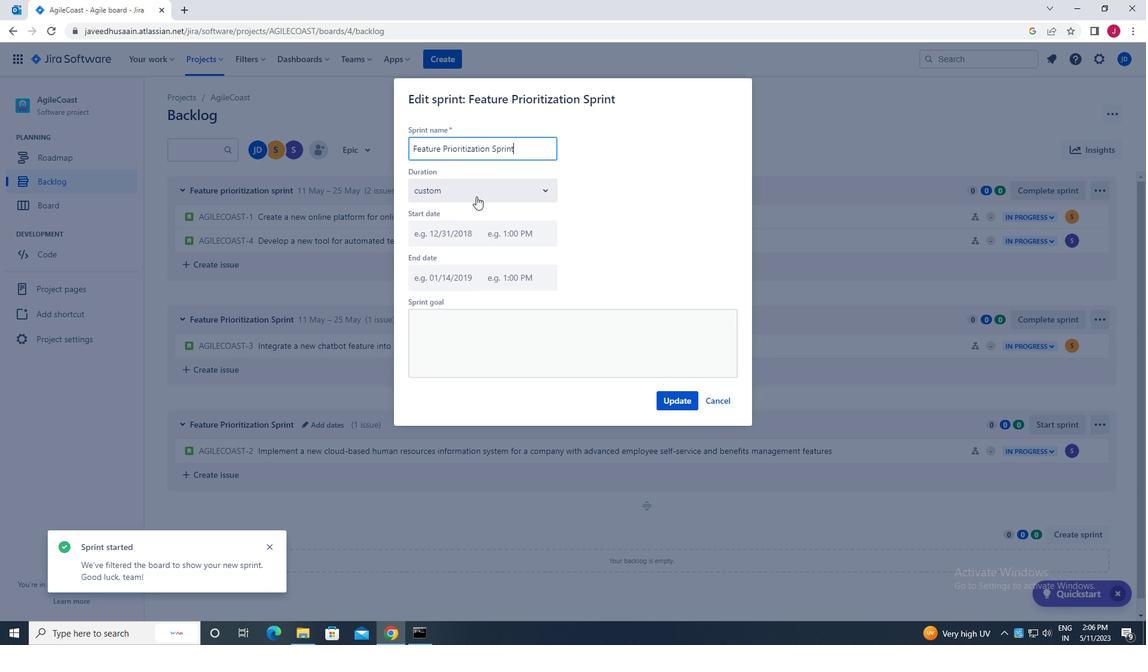 
Action: Mouse pressed left at (476, 195)
Screenshot: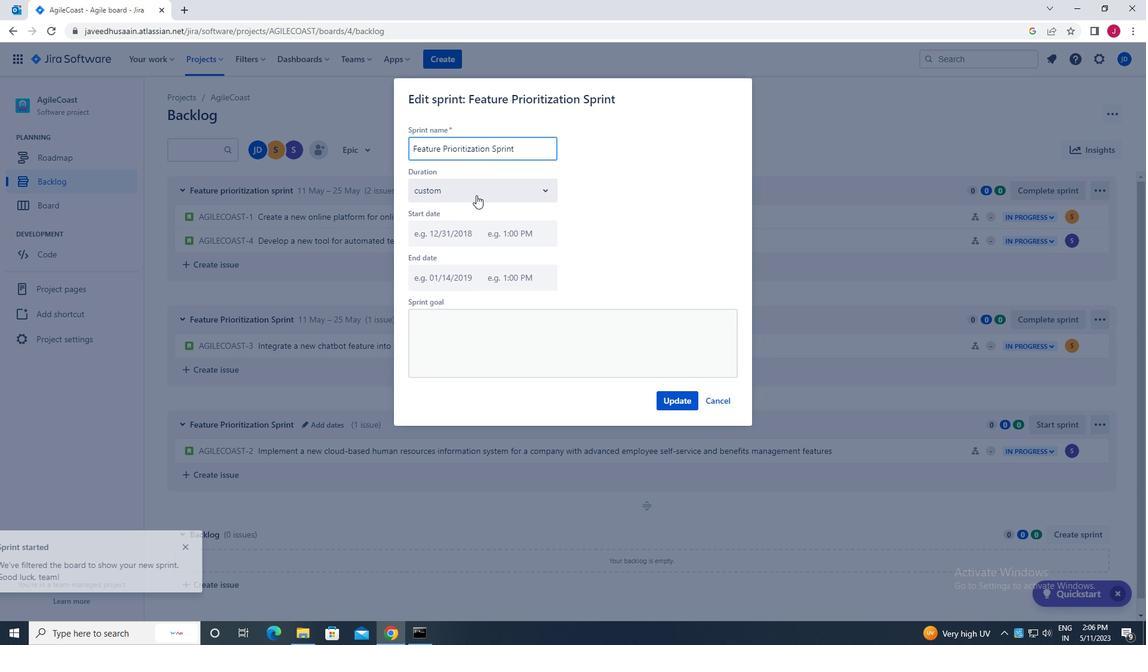 
Action: Mouse moved to (464, 243)
Screenshot: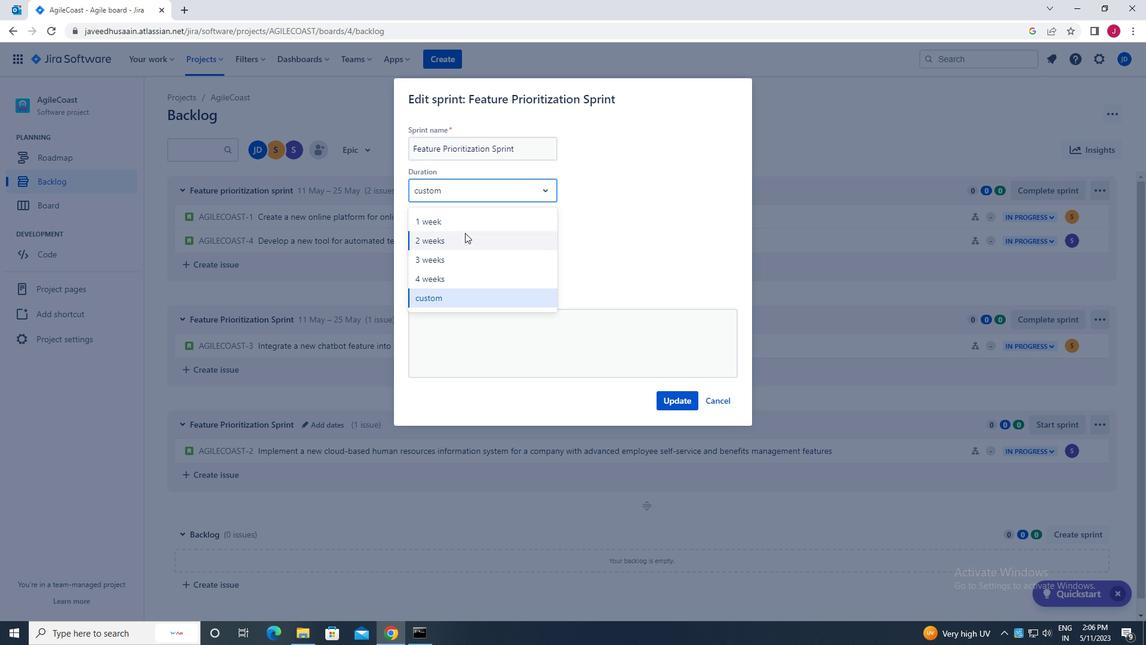 
Action: Mouse pressed left at (464, 243)
Screenshot: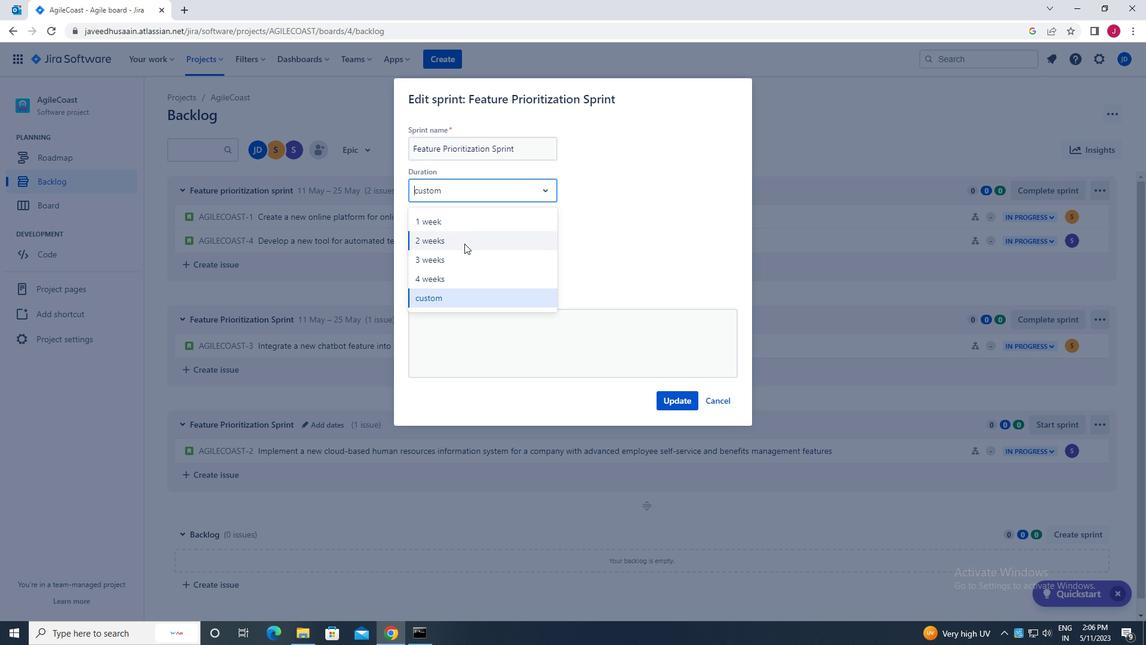 
Action: Mouse moved to (682, 402)
Screenshot: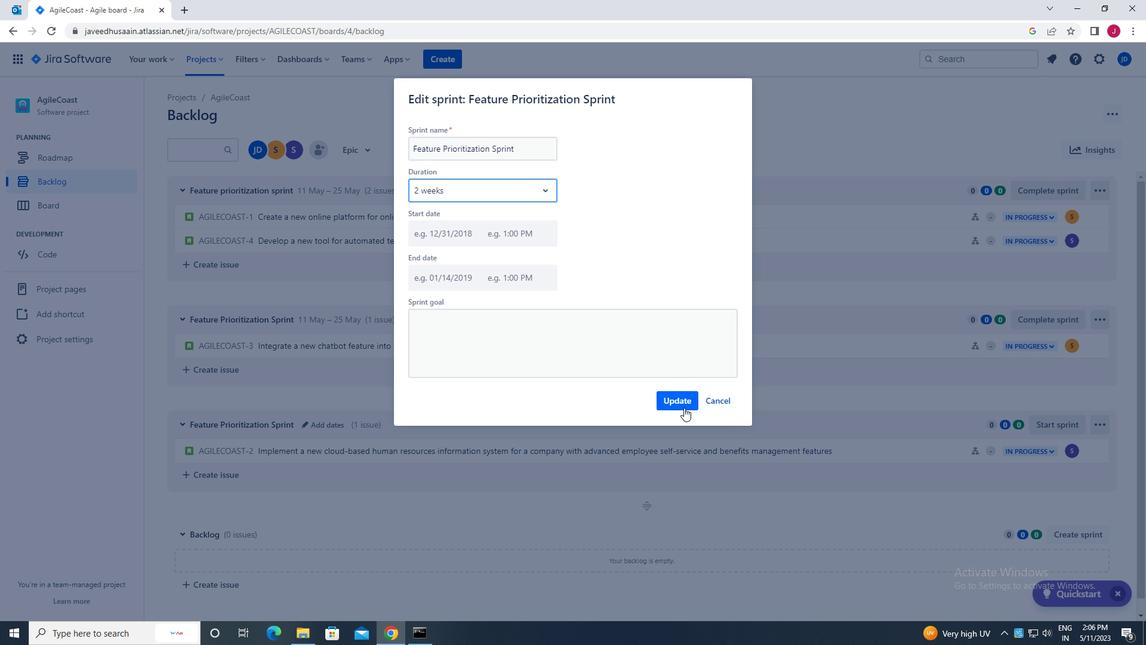 
Action: Mouse pressed left at (682, 402)
Screenshot: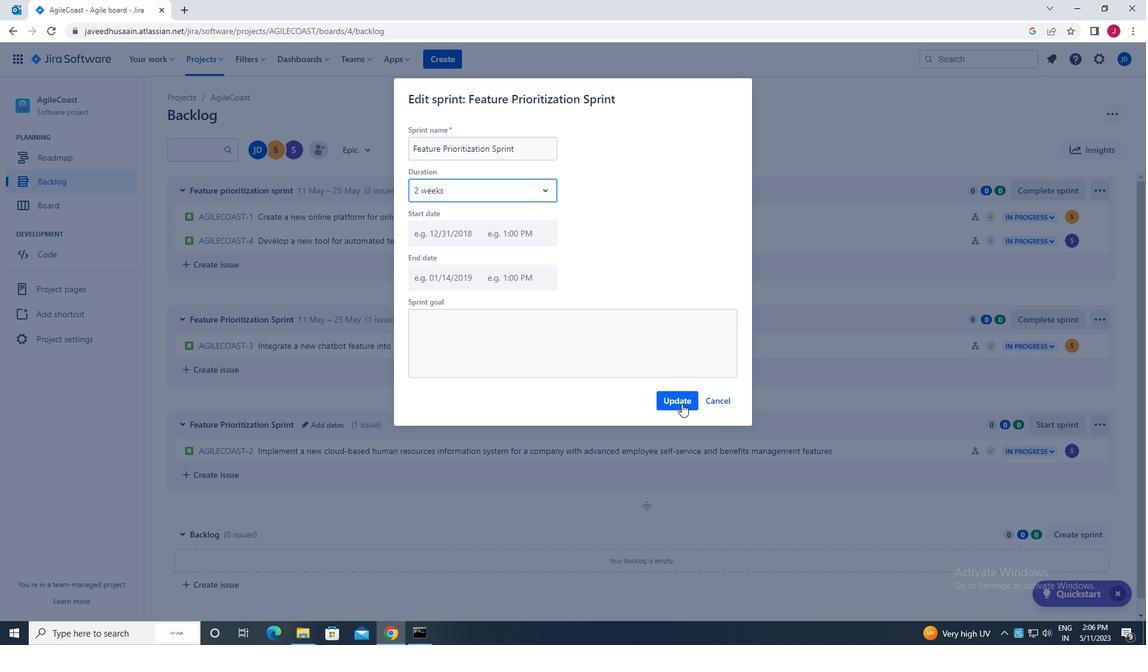 
Action: Mouse moved to (1058, 422)
Screenshot: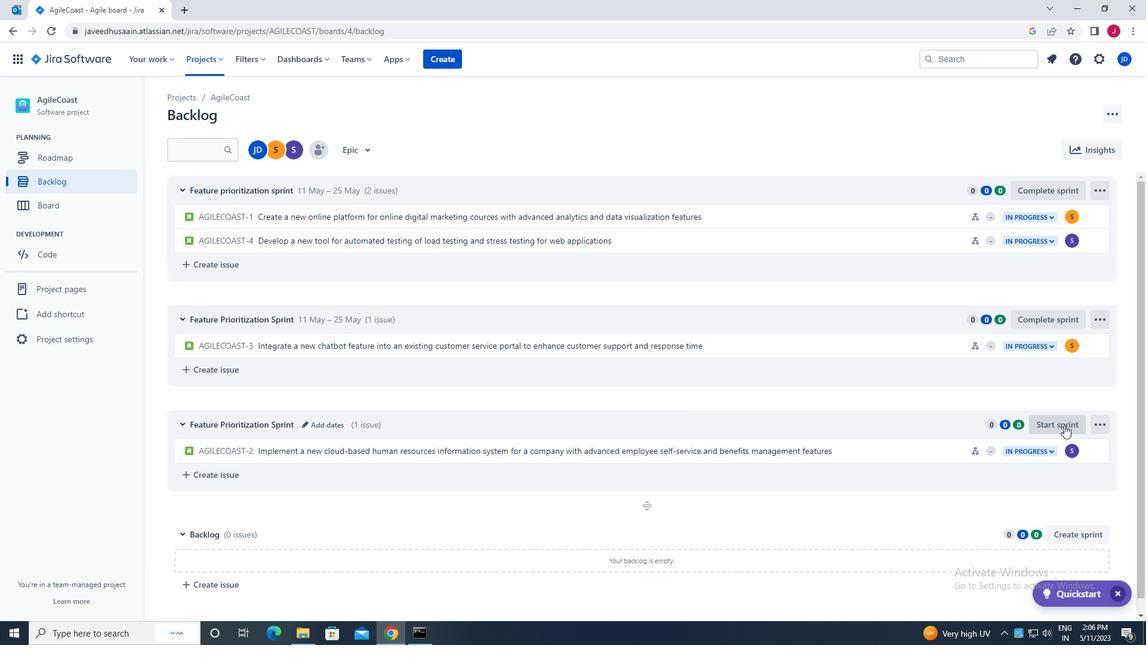 
Action: Mouse pressed left at (1058, 422)
Screenshot: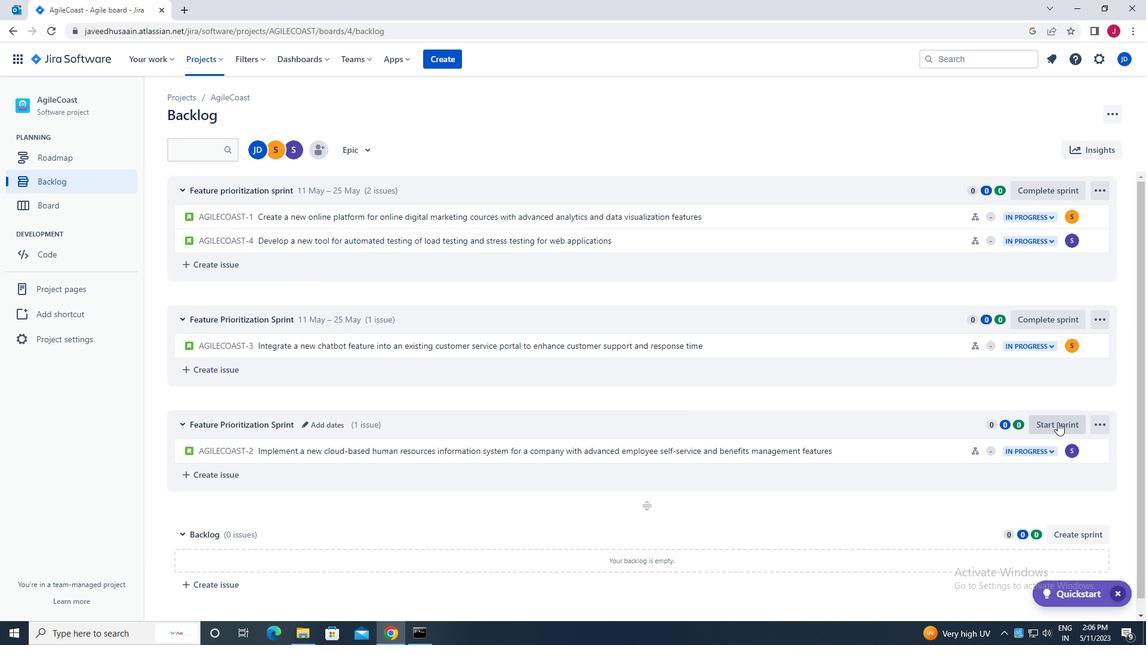 
Action: Mouse moved to (686, 418)
Screenshot: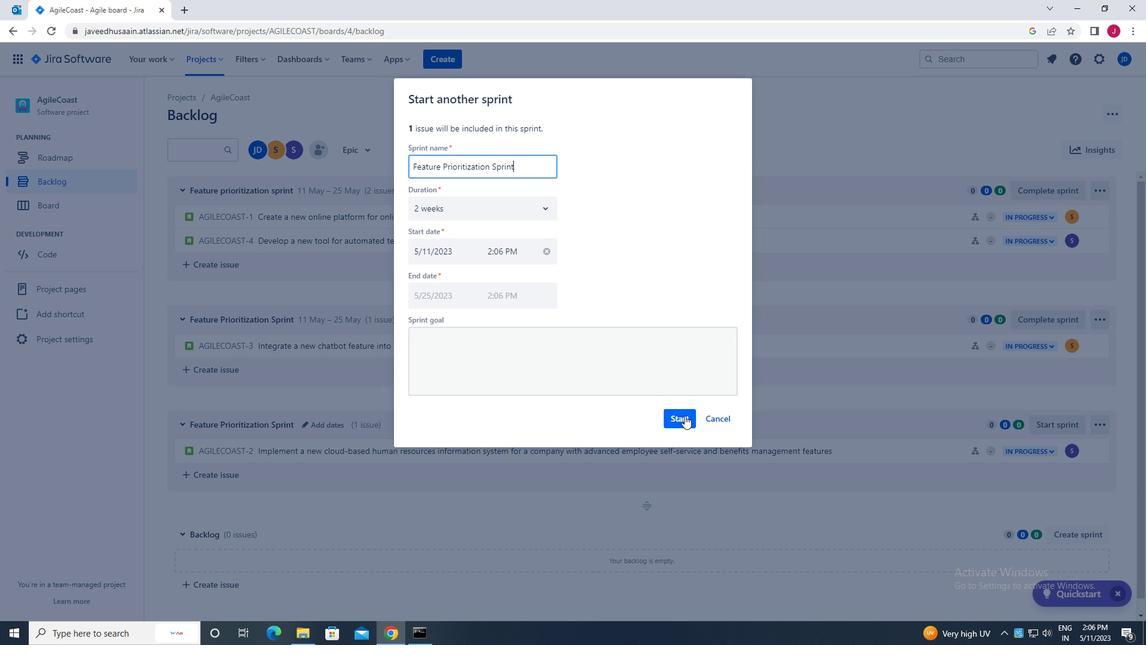 
Action: Mouse pressed left at (686, 418)
Screenshot: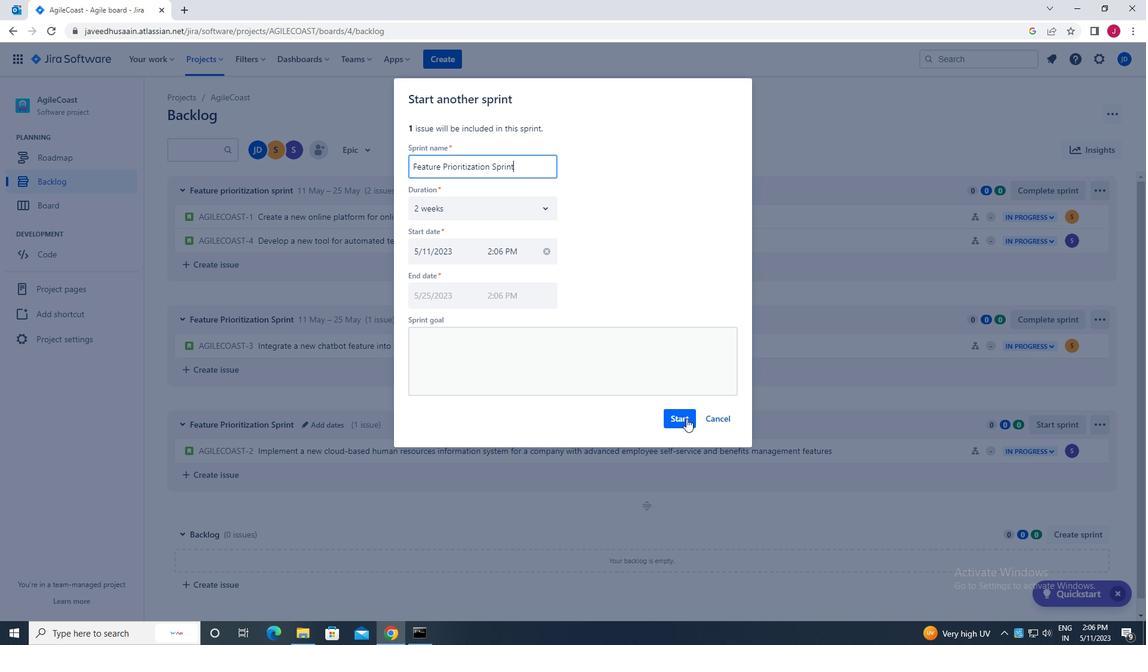 
Action: Mouse moved to (62, 185)
Screenshot: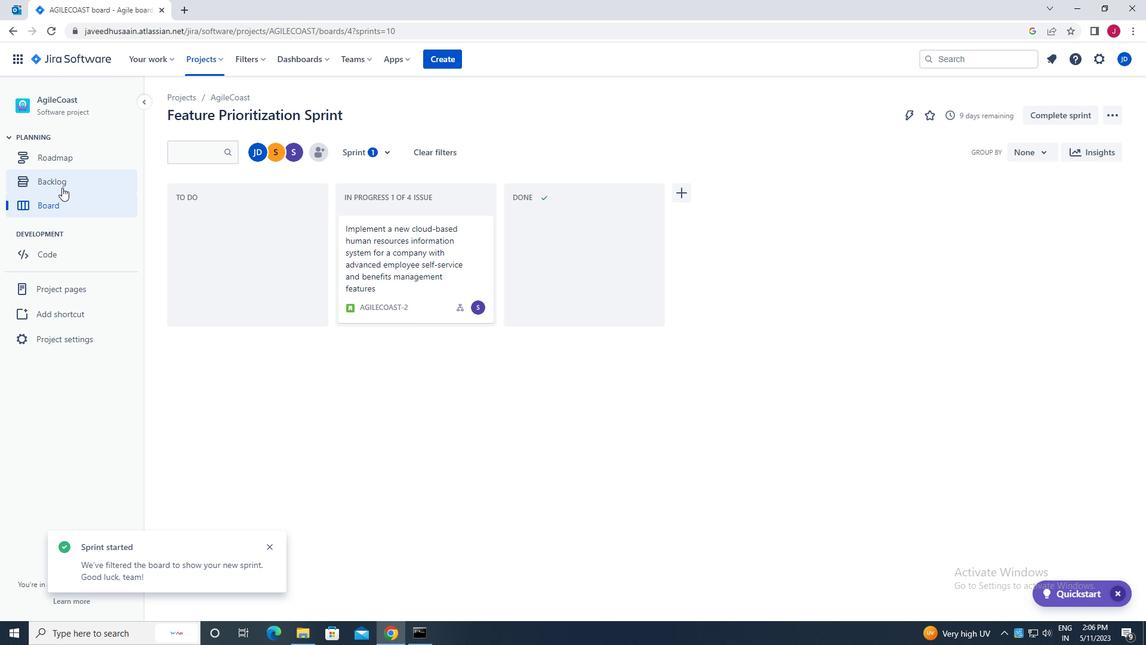 
